 Task: Create a due date automation trigger when advanced on, on the wednesday of the week before a card is due add dates due in 1 working days at 11:00 AM.
Action: Mouse moved to (1307, 99)
Screenshot: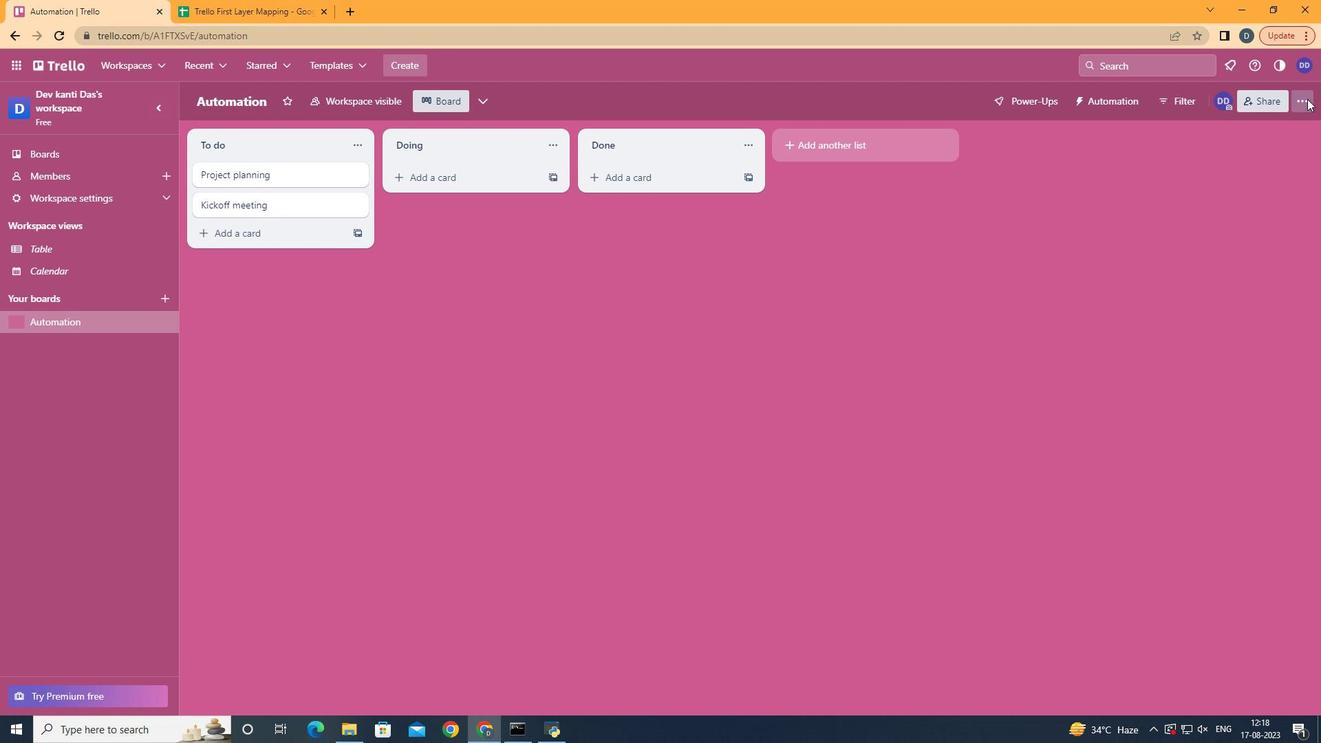 
Action: Mouse pressed left at (1307, 99)
Screenshot: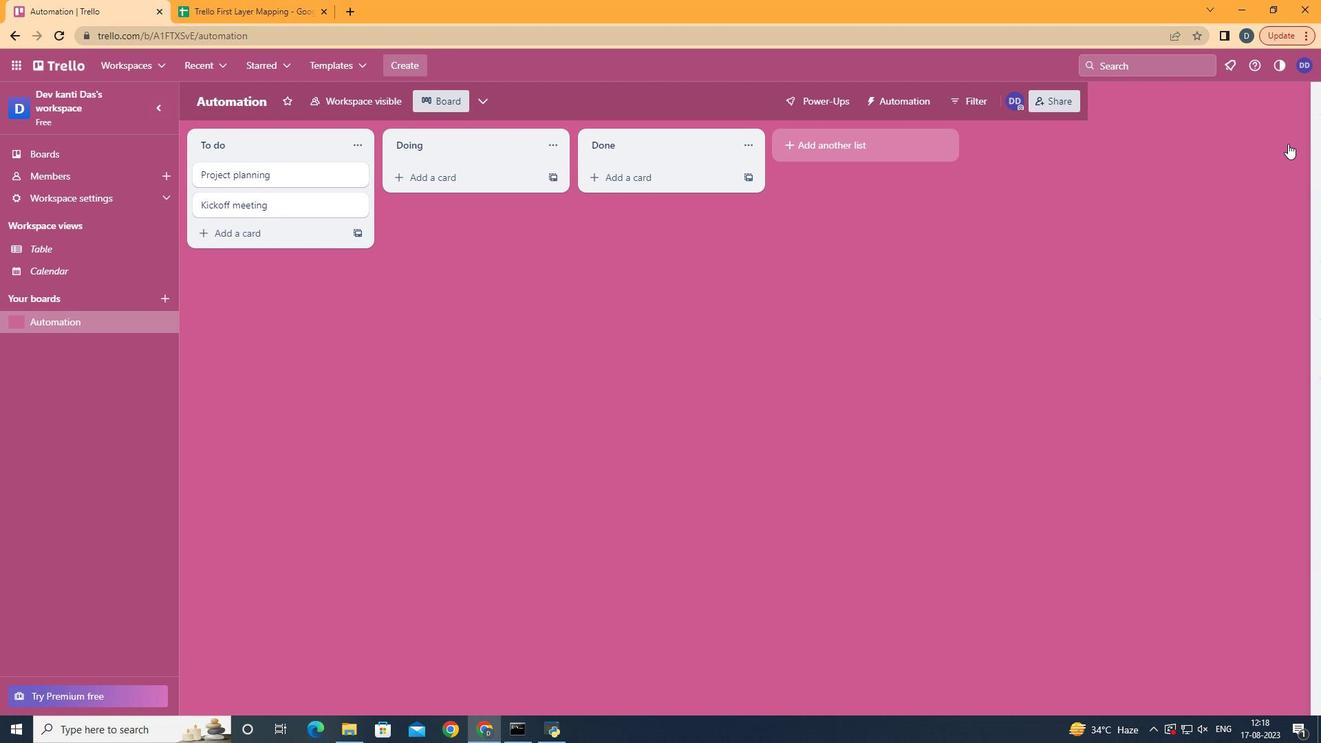 
Action: Mouse moved to (1208, 302)
Screenshot: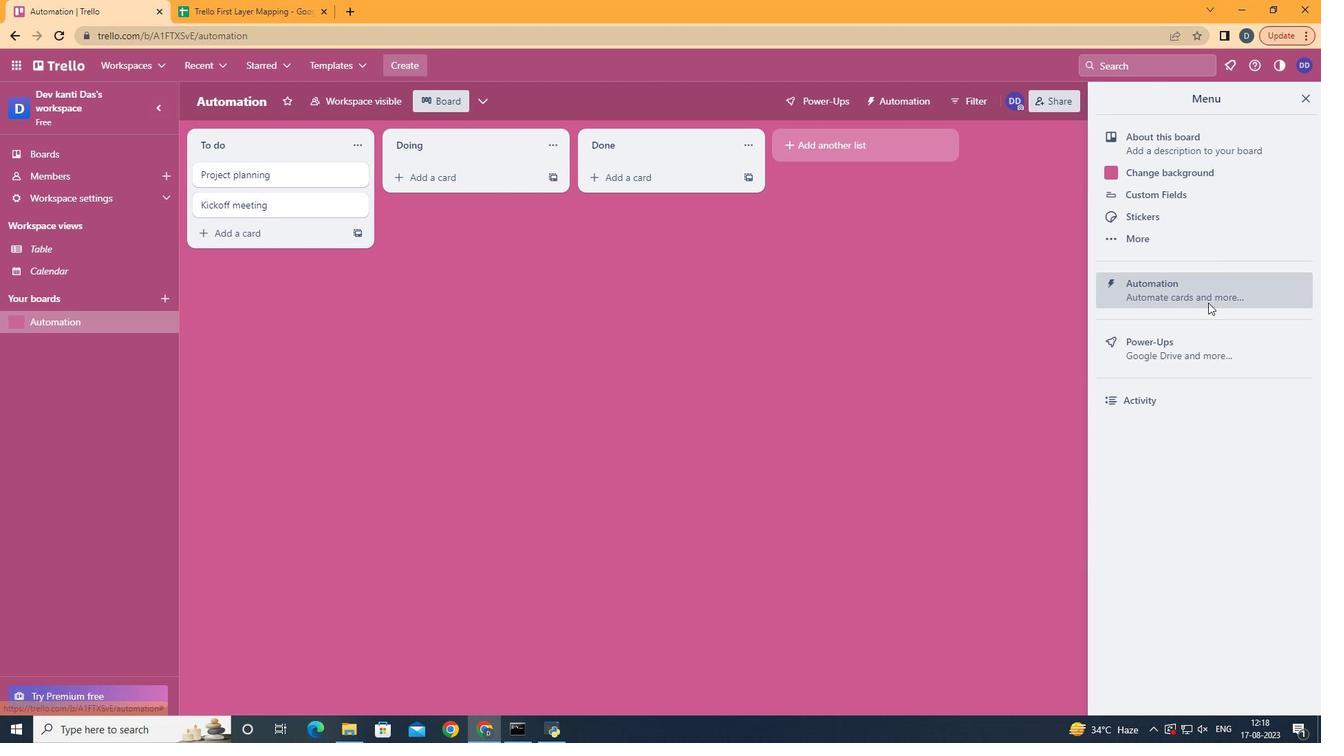 
Action: Mouse pressed left at (1208, 302)
Screenshot: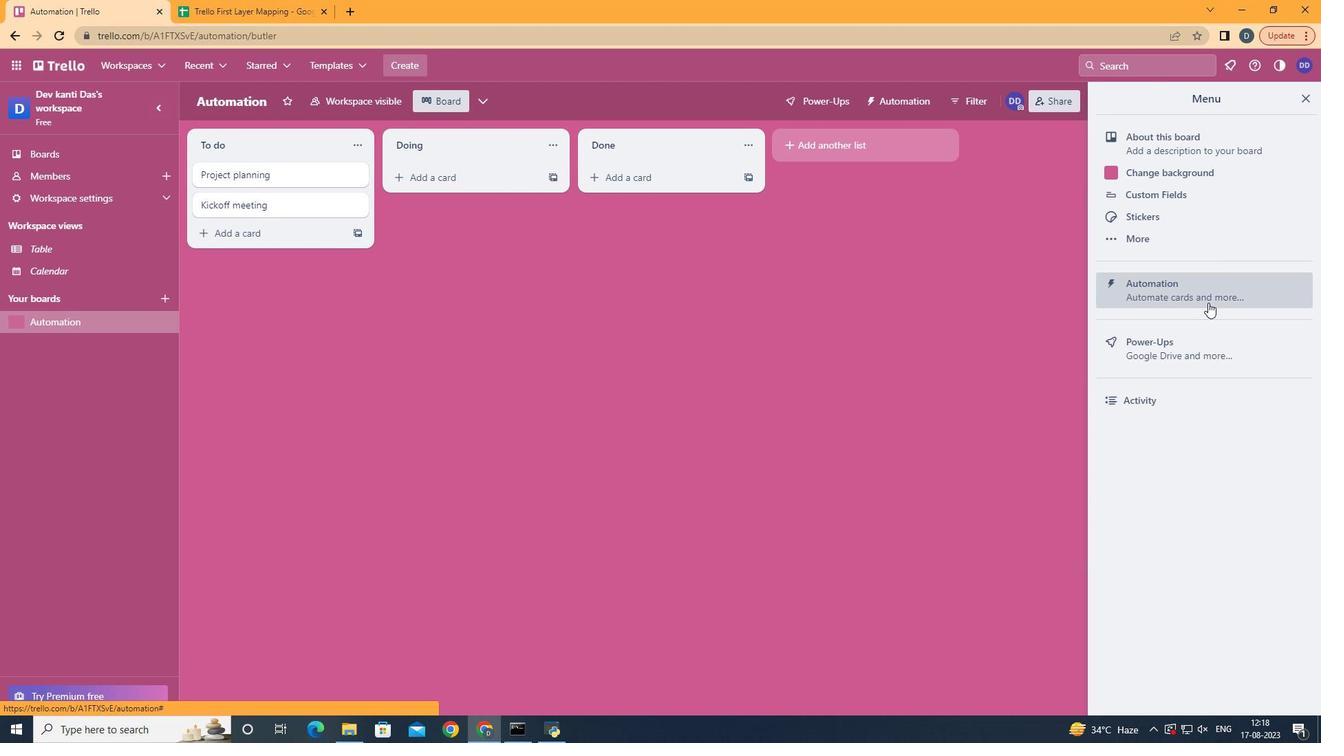 
Action: Mouse moved to (260, 272)
Screenshot: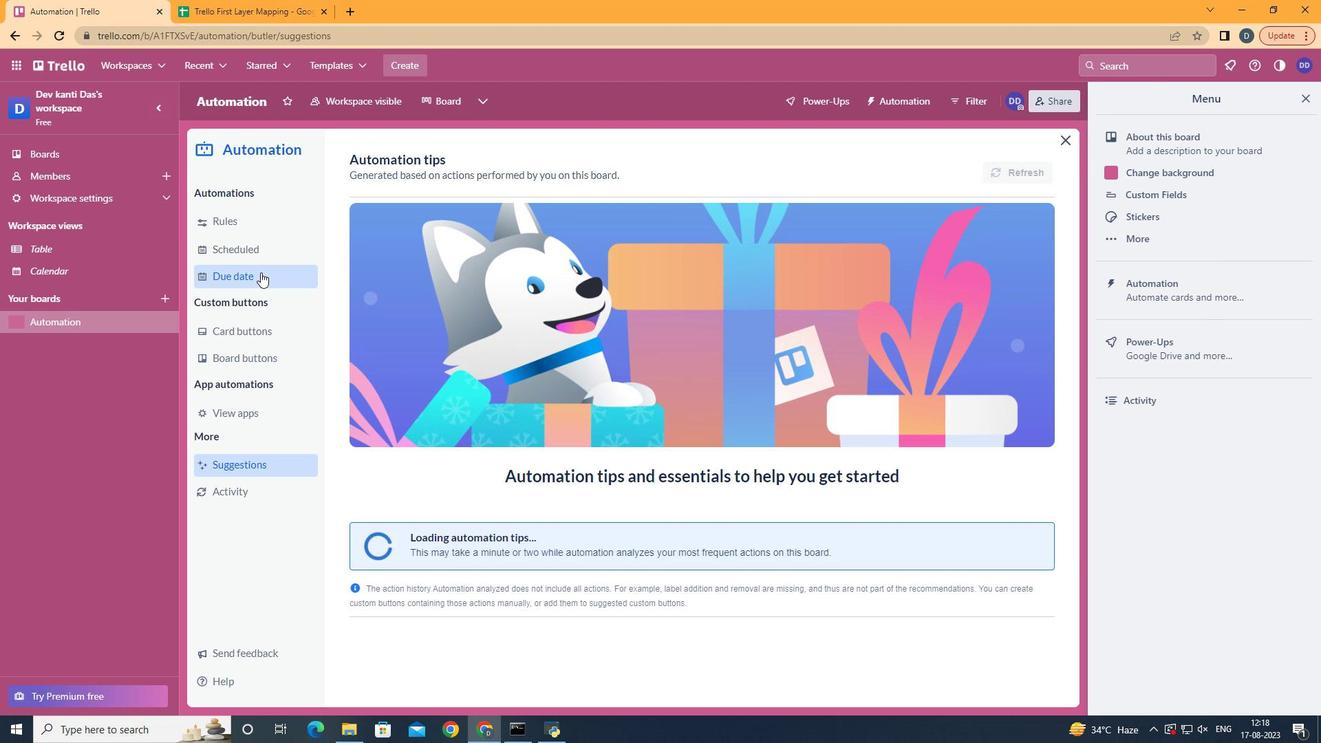 
Action: Mouse pressed left at (260, 272)
Screenshot: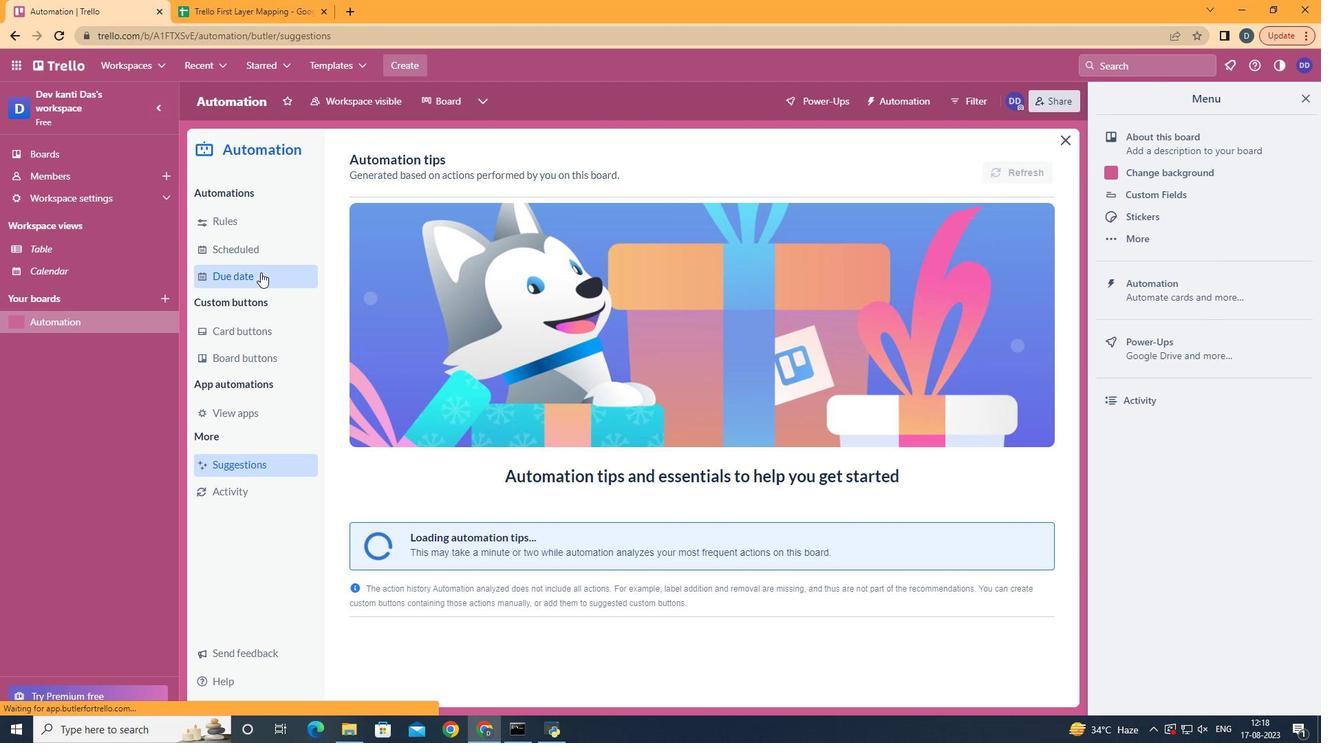 
Action: Mouse moved to (961, 160)
Screenshot: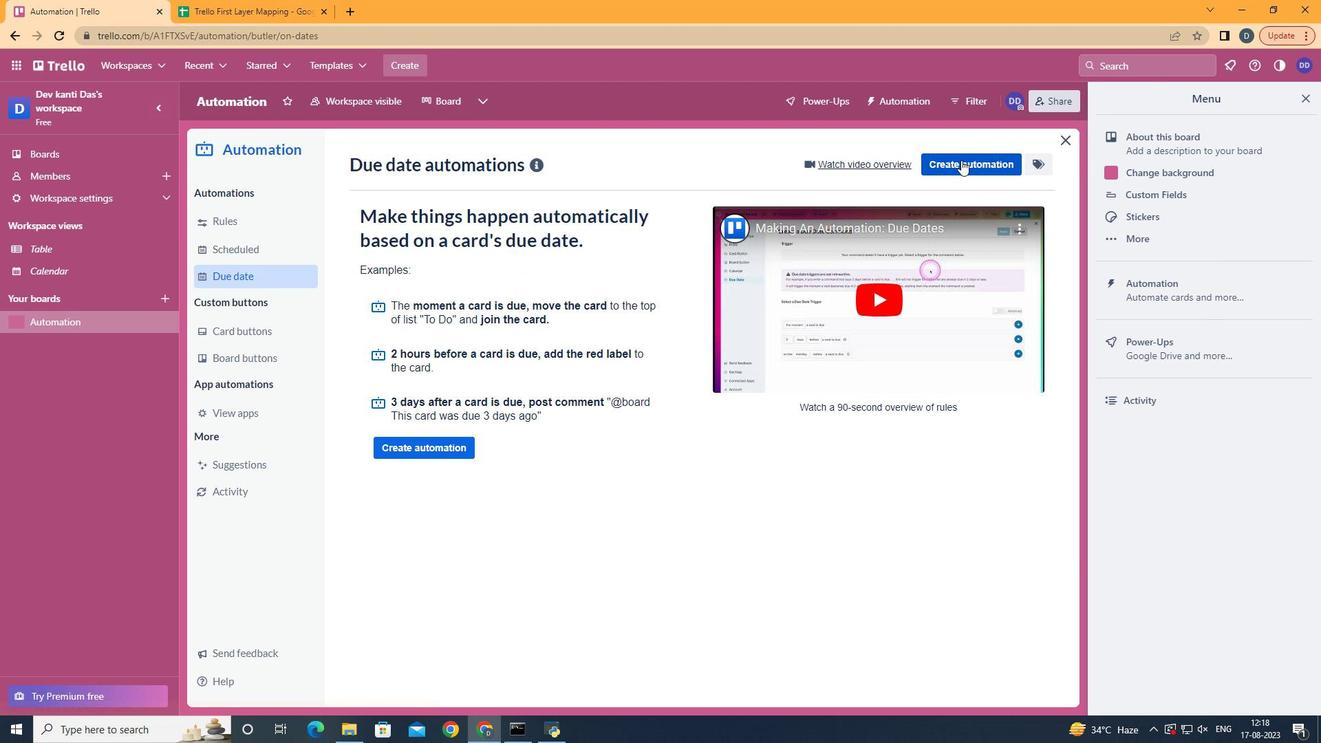 
Action: Mouse pressed left at (961, 160)
Screenshot: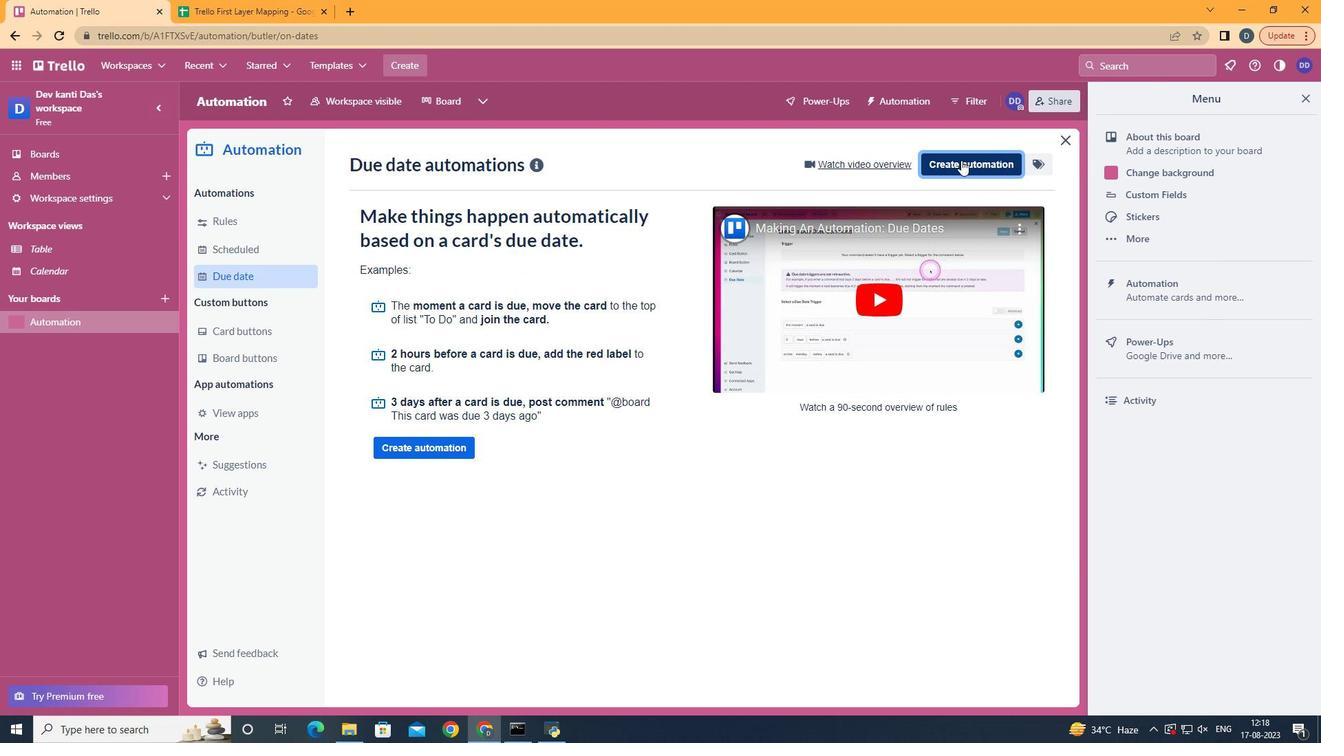 
Action: Mouse moved to (737, 312)
Screenshot: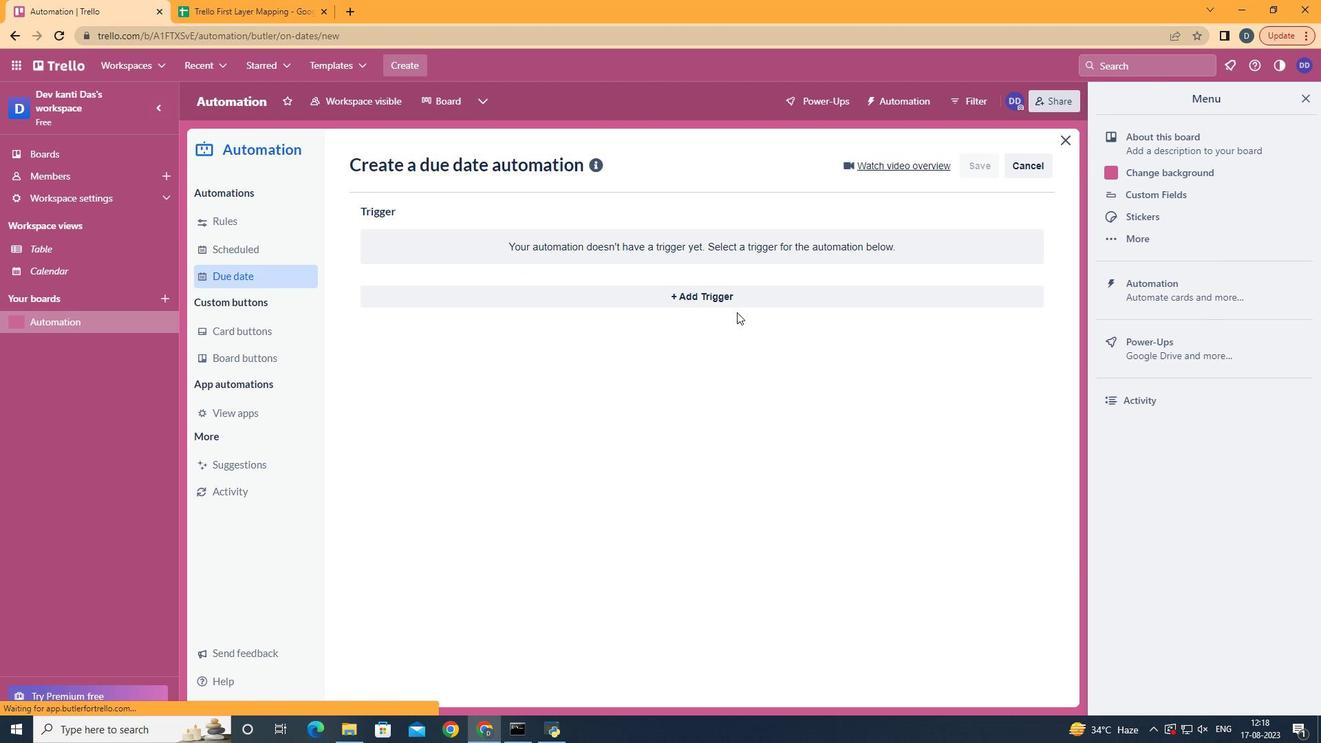 
Action: Mouse pressed left at (737, 312)
Screenshot: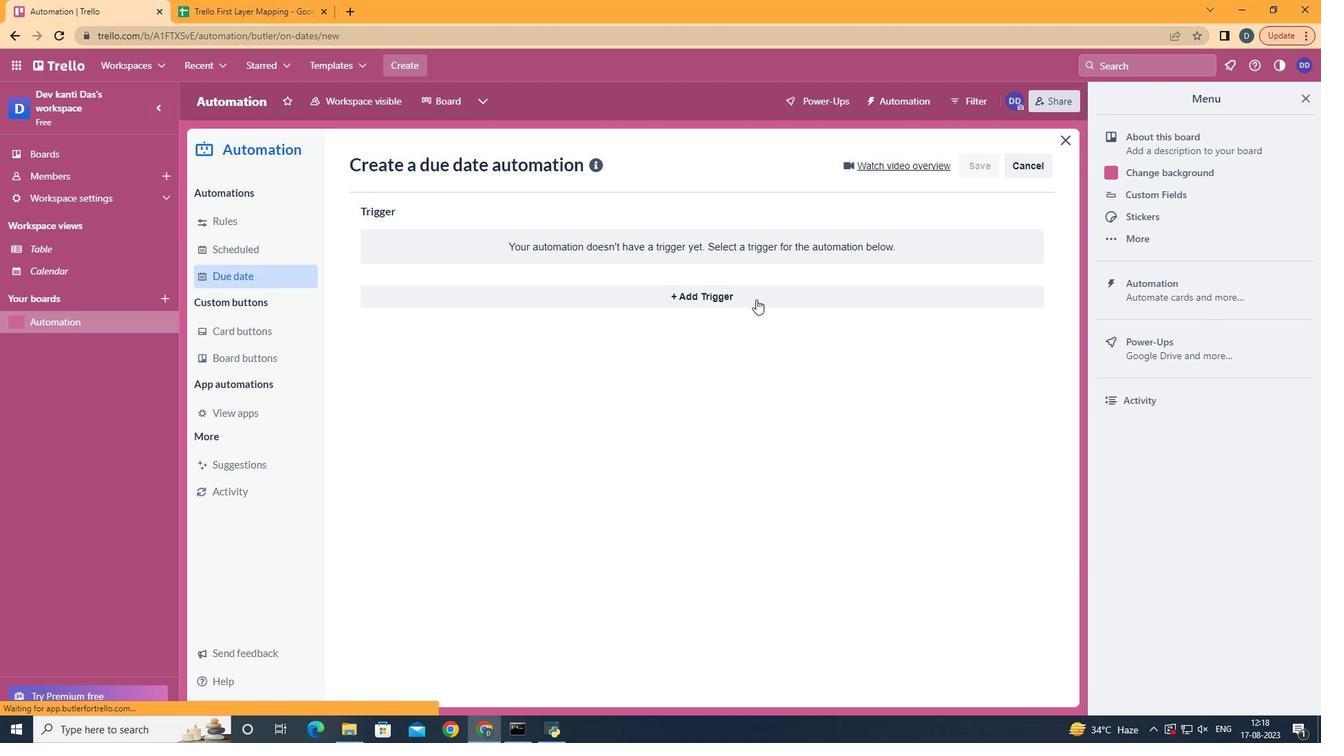 
Action: Mouse moved to (756, 299)
Screenshot: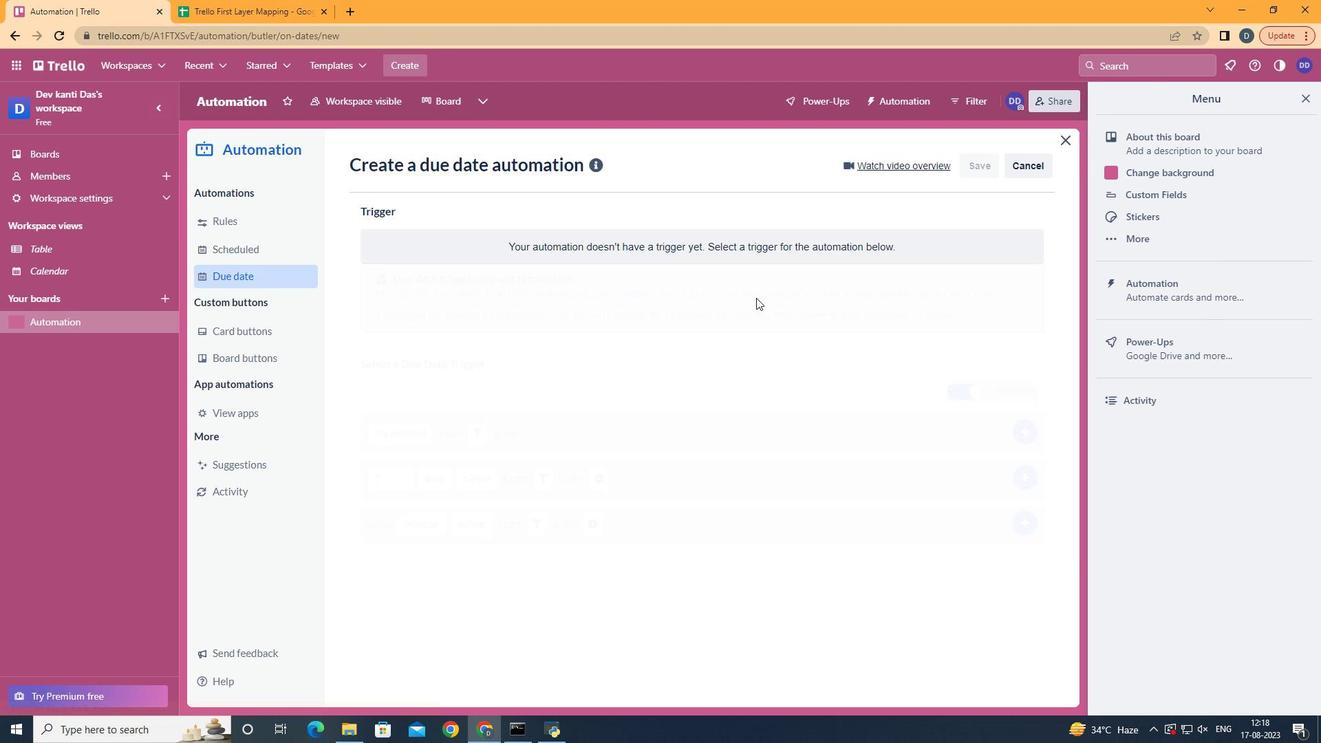 
Action: Mouse pressed left at (756, 299)
Screenshot: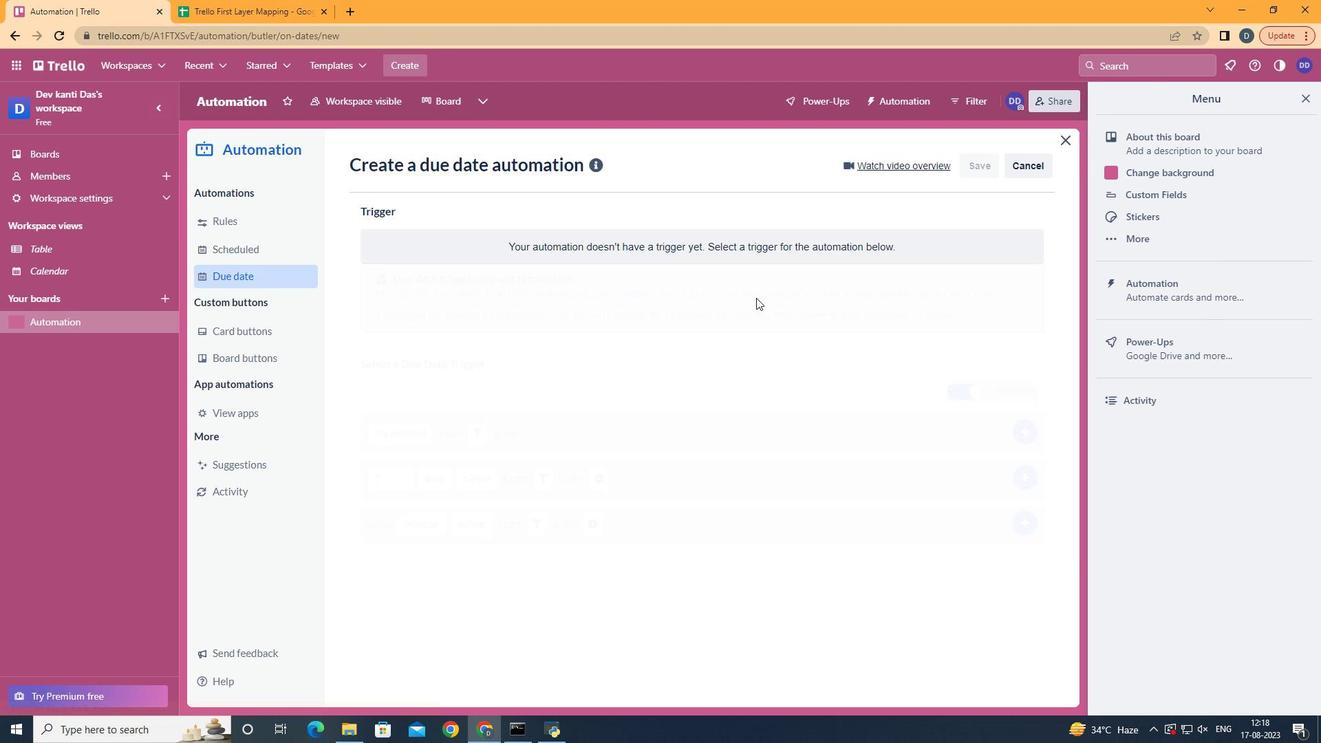 
Action: Mouse moved to (442, 419)
Screenshot: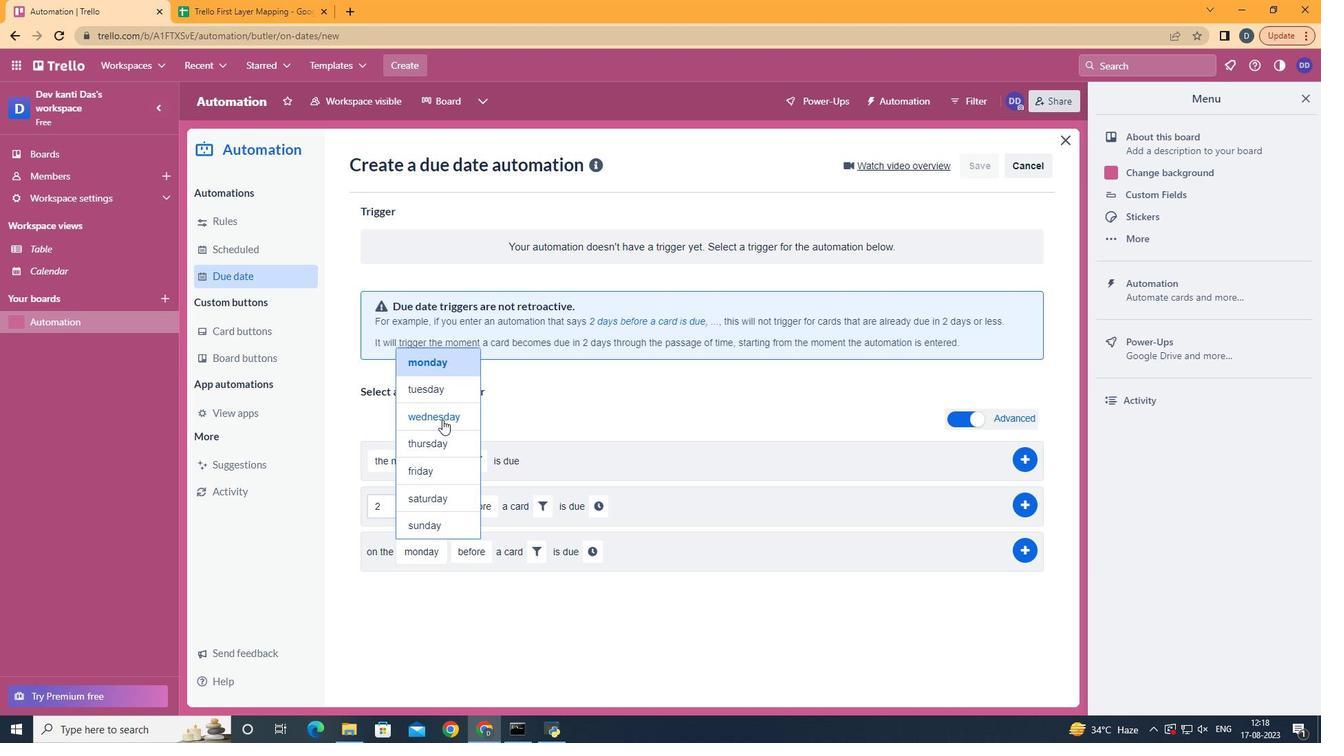 
Action: Mouse pressed left at (442, 419)
Screenshot: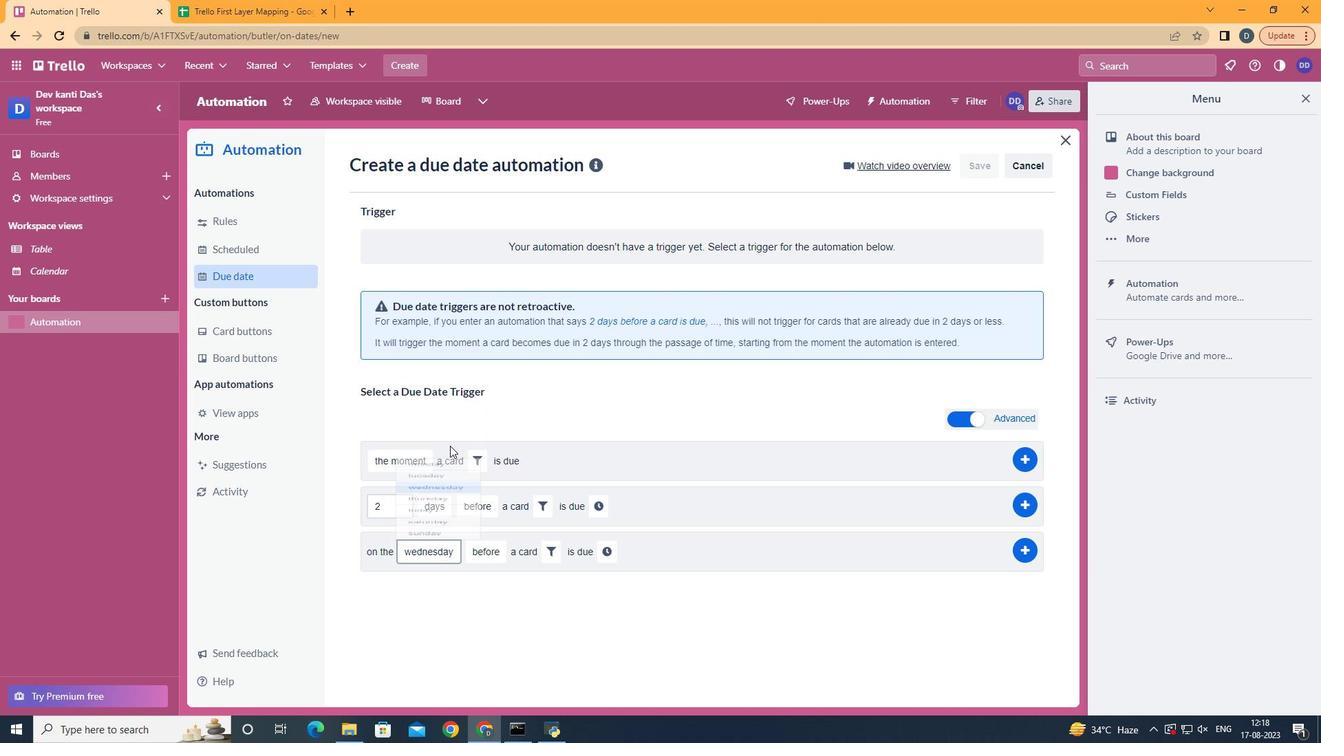 
Action: Mouse moved to (526, 660)
Screenshot: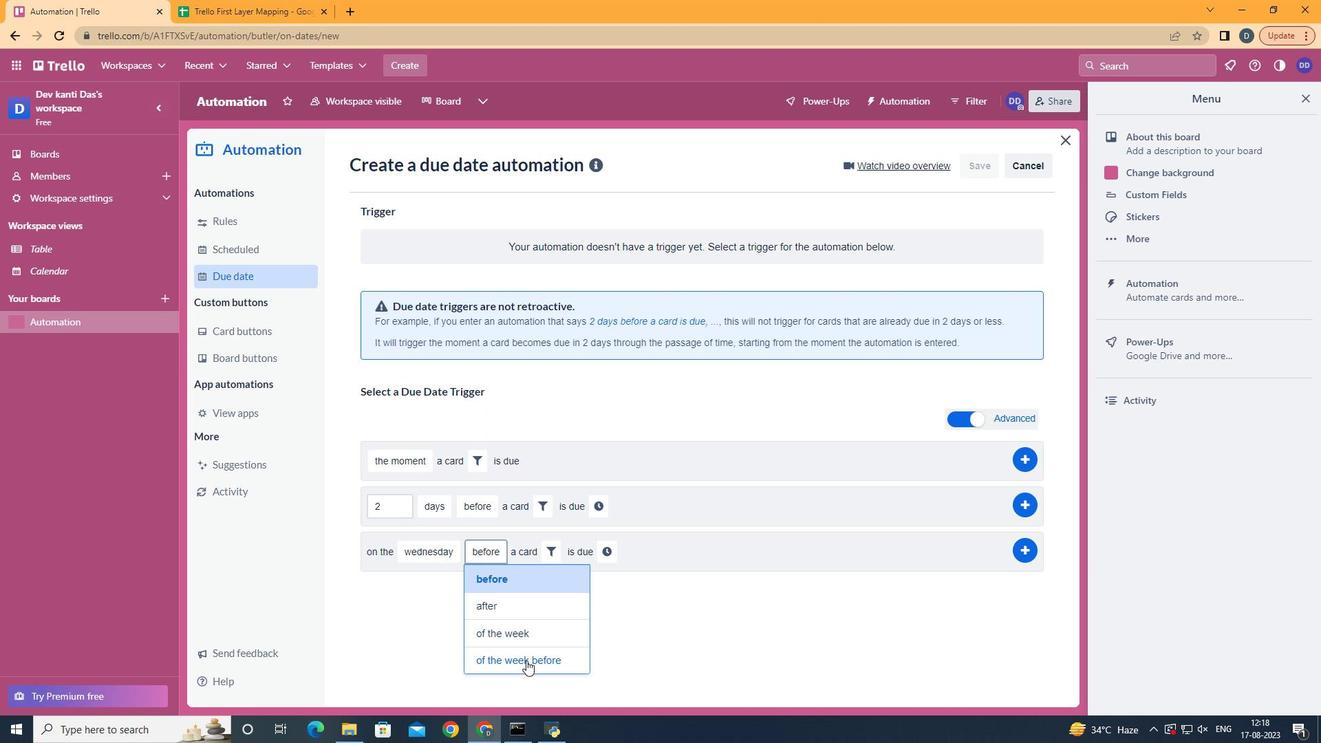 
Action: Mouse pressed left at (526, 660)
Screenshot: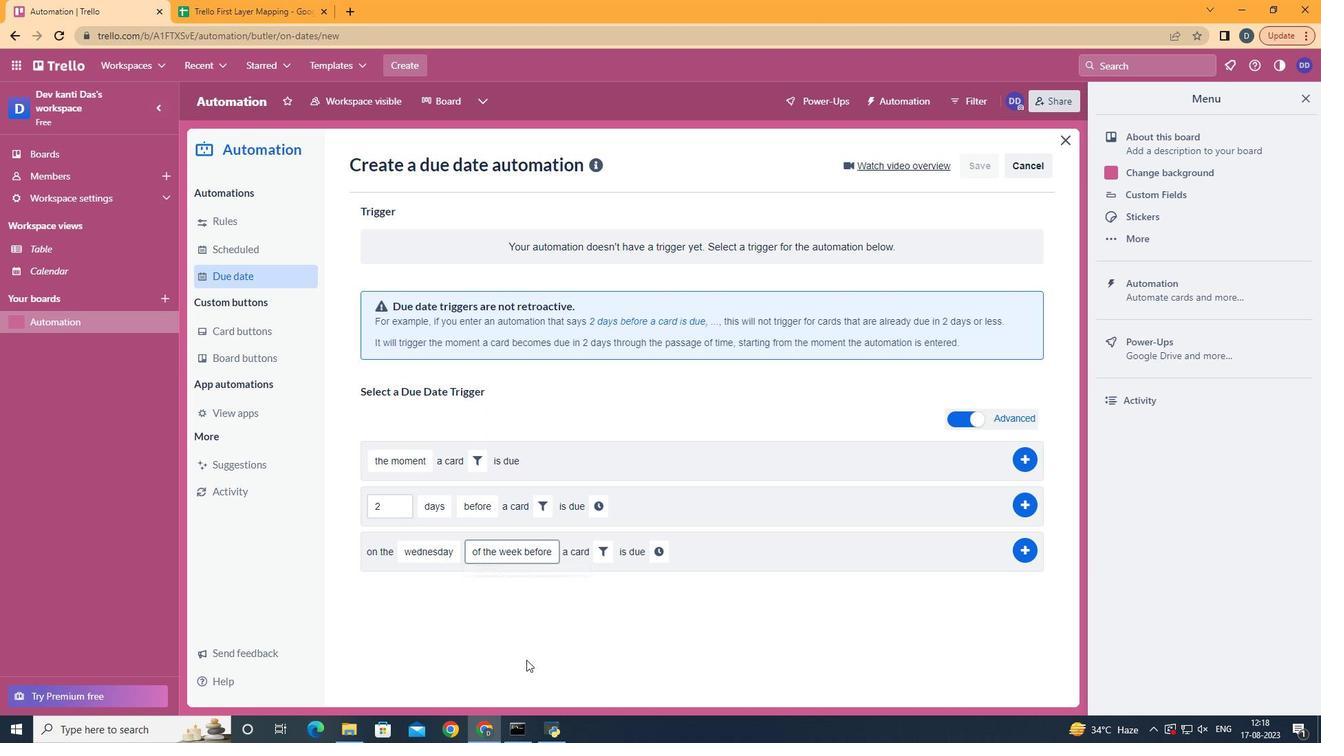 
Action: Mouse moved to (615, 551)
Screenshot: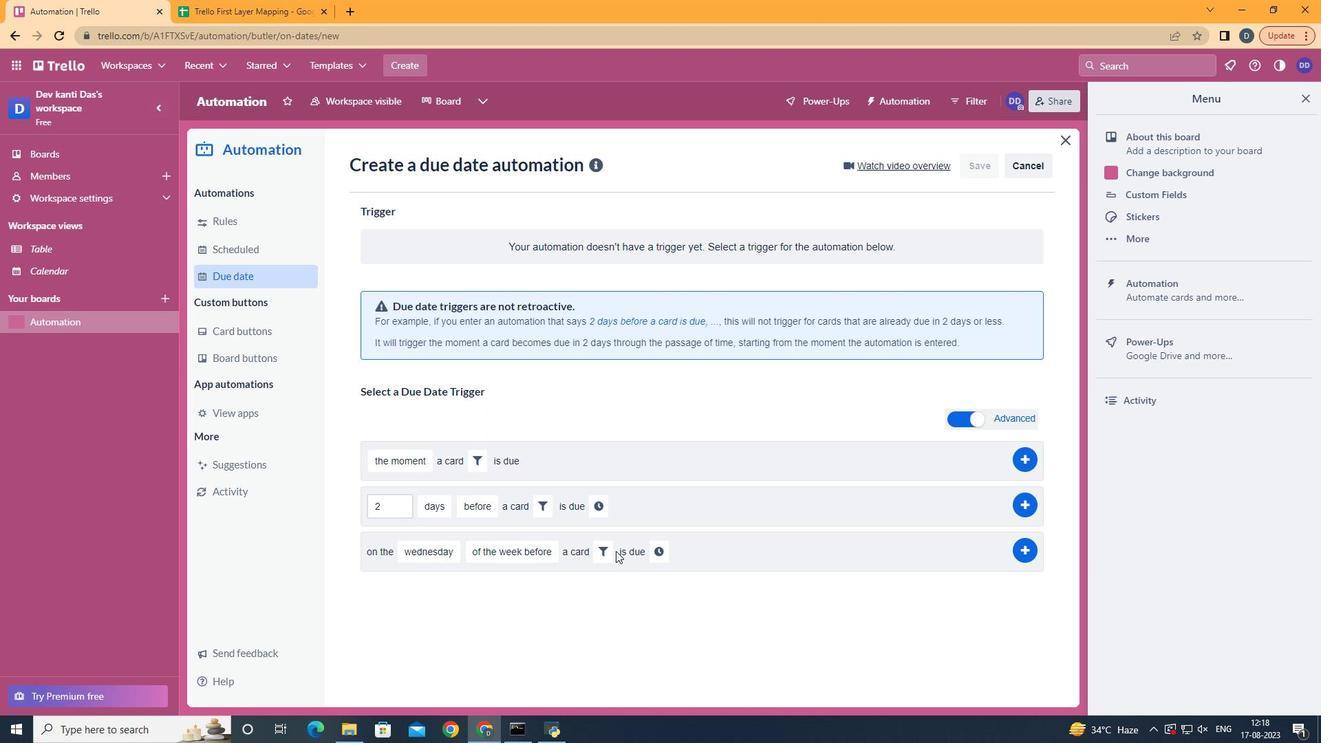 
Action: Mouse pressed left at (615, 551)
Screenshot: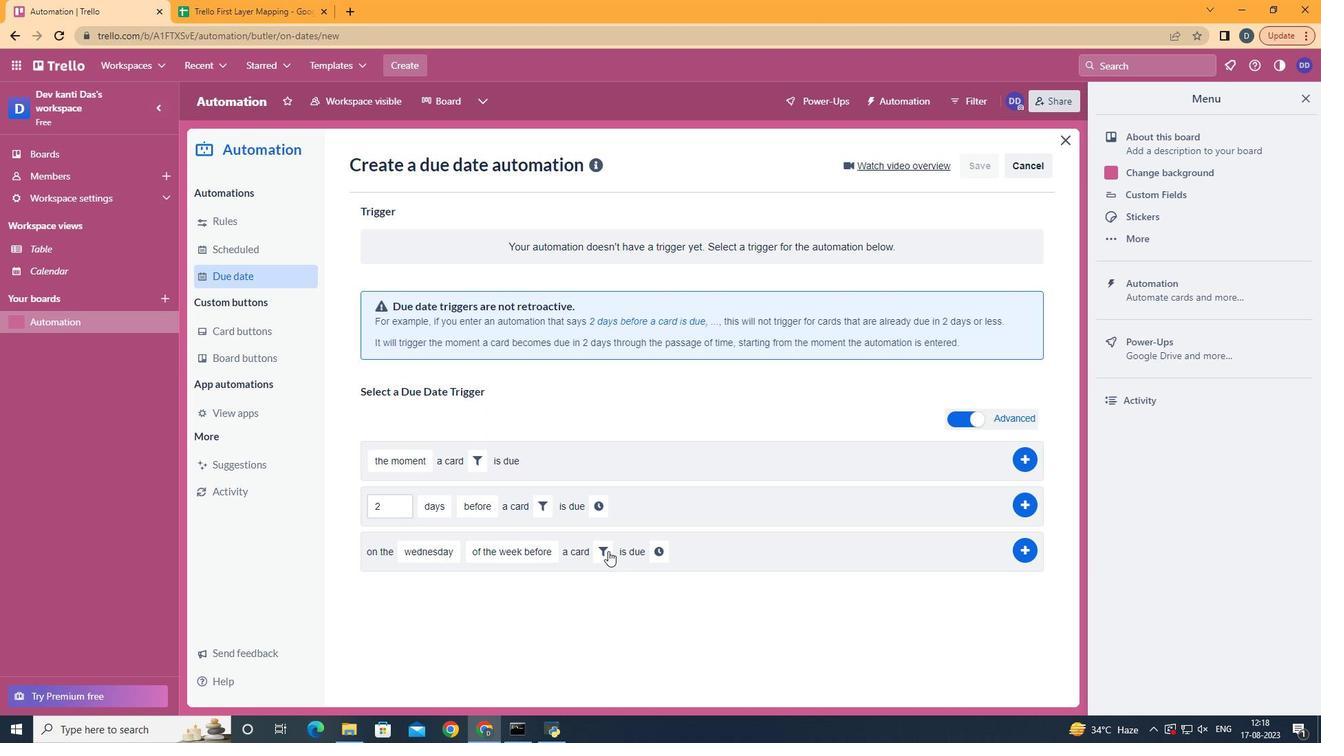 
Action: Mouse moved to (606, 551)
Screenshot: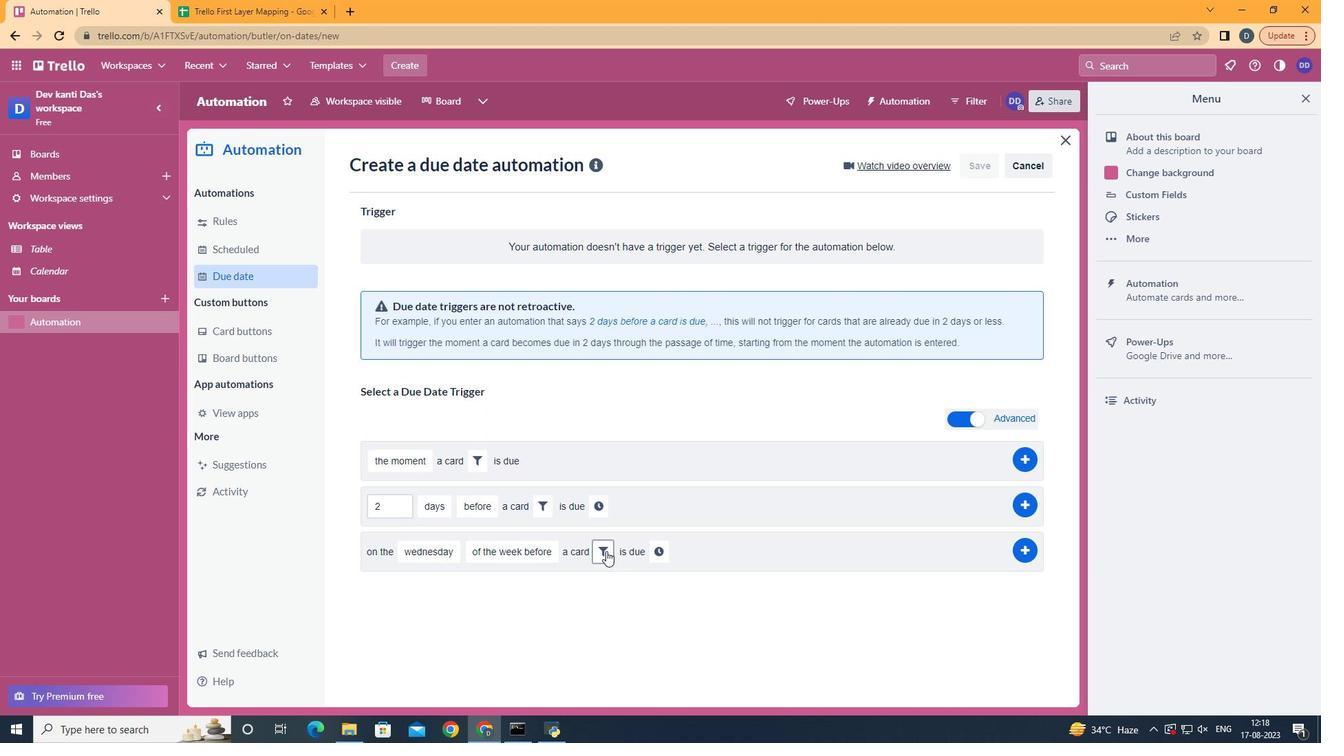
Action: Mouse pressed left at (606, 551)
Screenshot: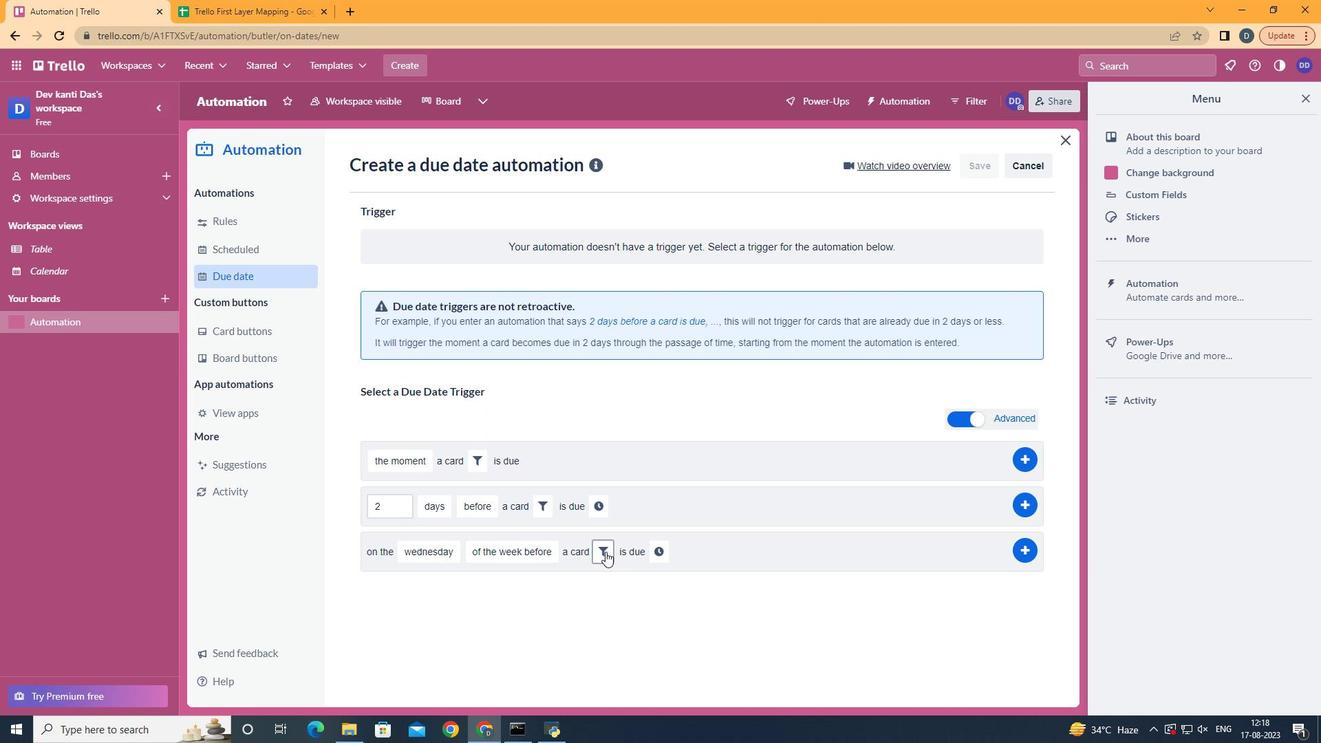 
Action: Mouse moved to (686, 597)
Screenshot: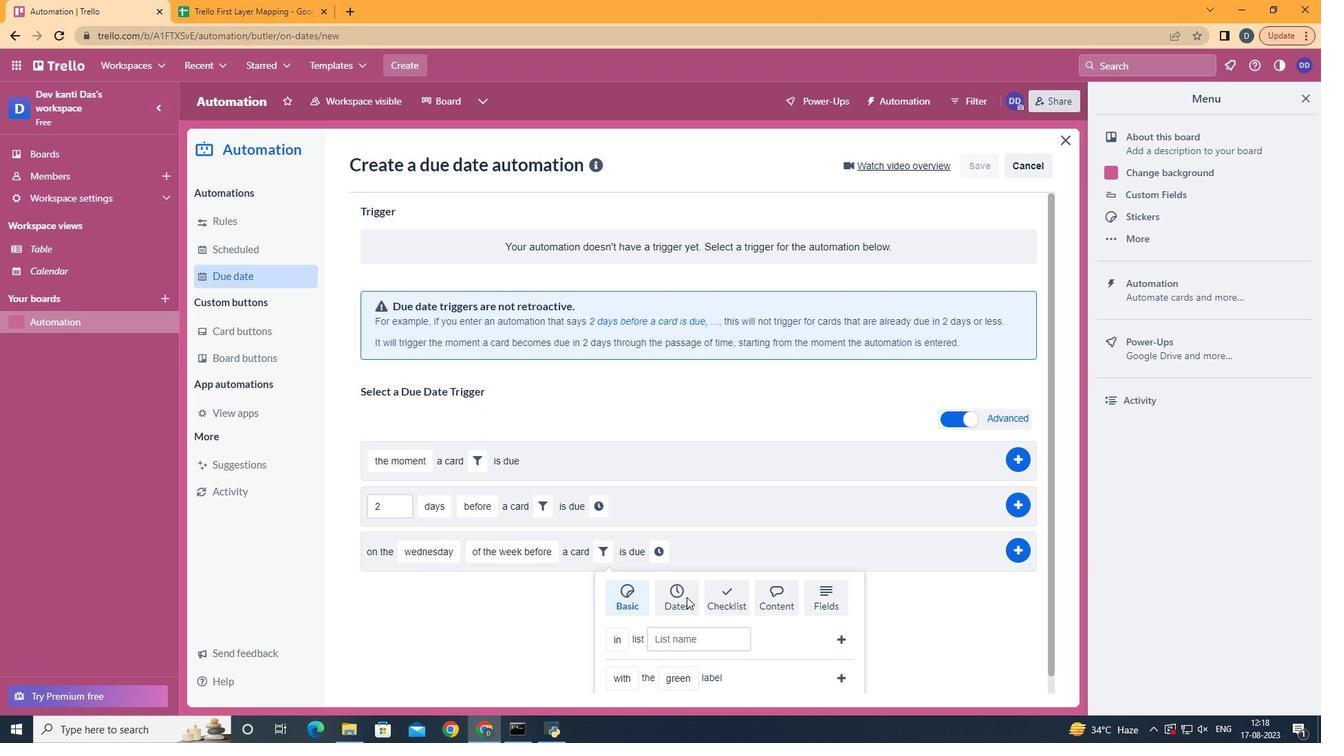 
Action: Mouse pressed left at (686, 597)
Screenshot: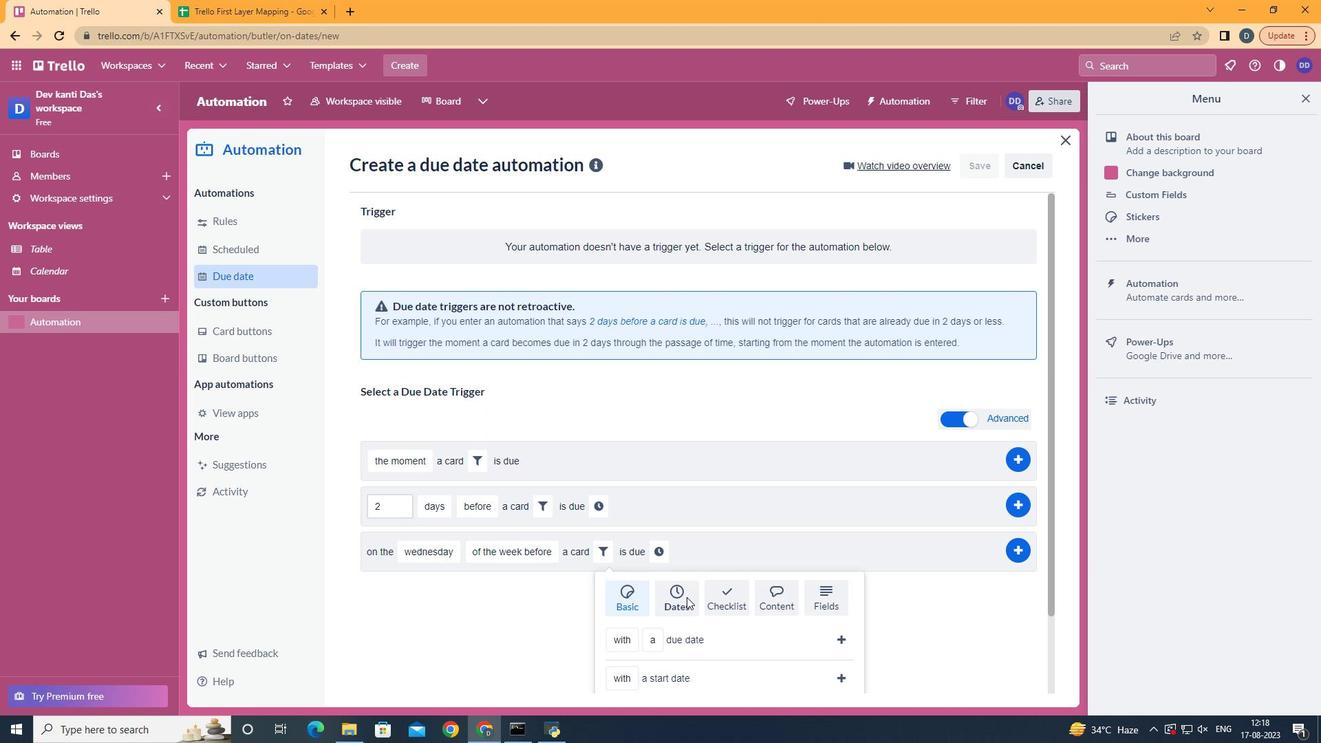 
Action: Mouse scrolled (686, 596) with delta (0, 0)
Screenshot: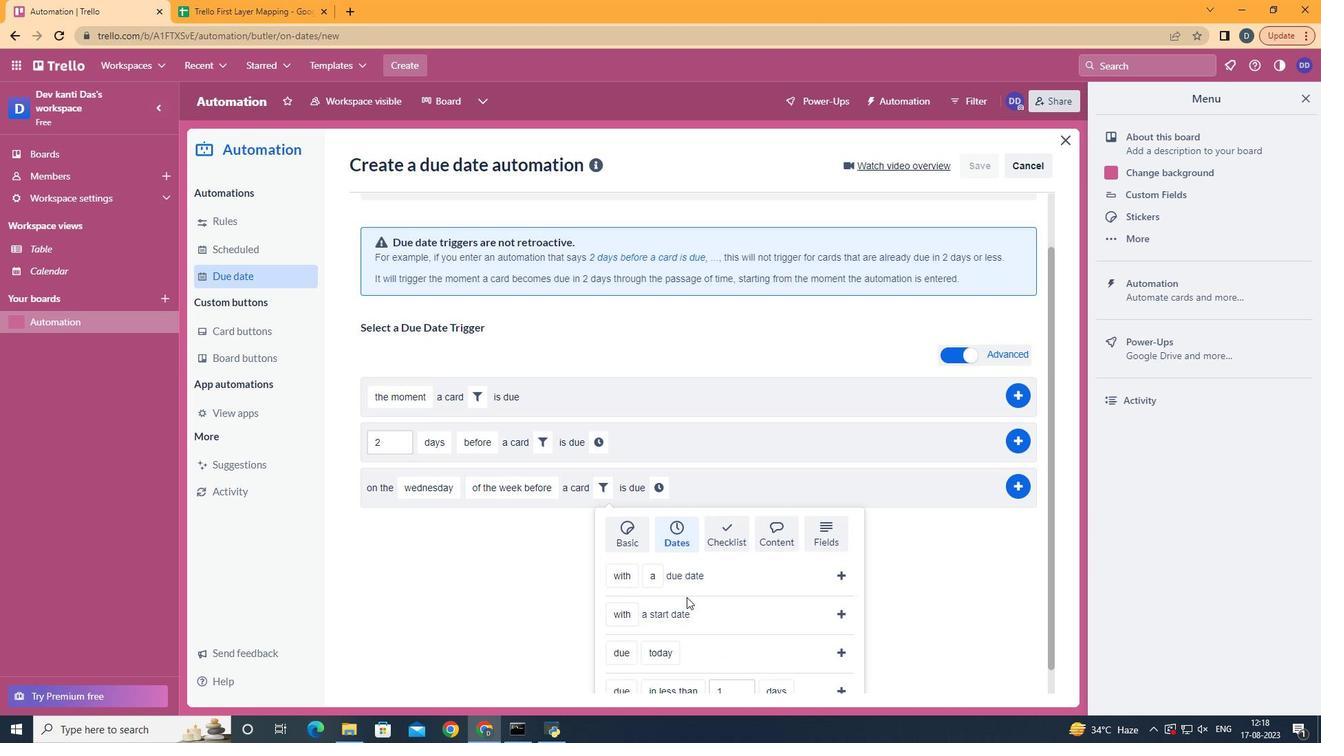 
Action: Mouse scrolled (686, 596) with delta (0, 0)
Screenshot: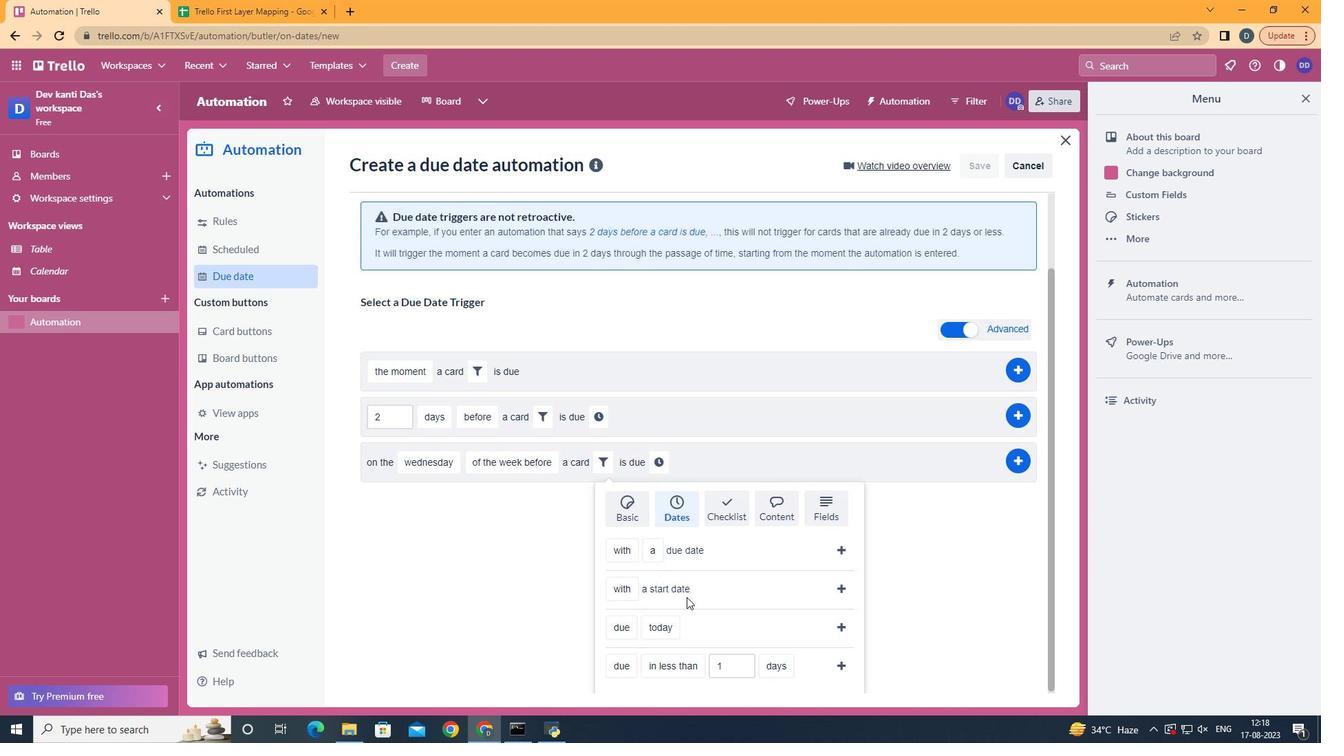 
Action: Mouse scrolled (686, 596) with delta (0, 0)
Screenshot: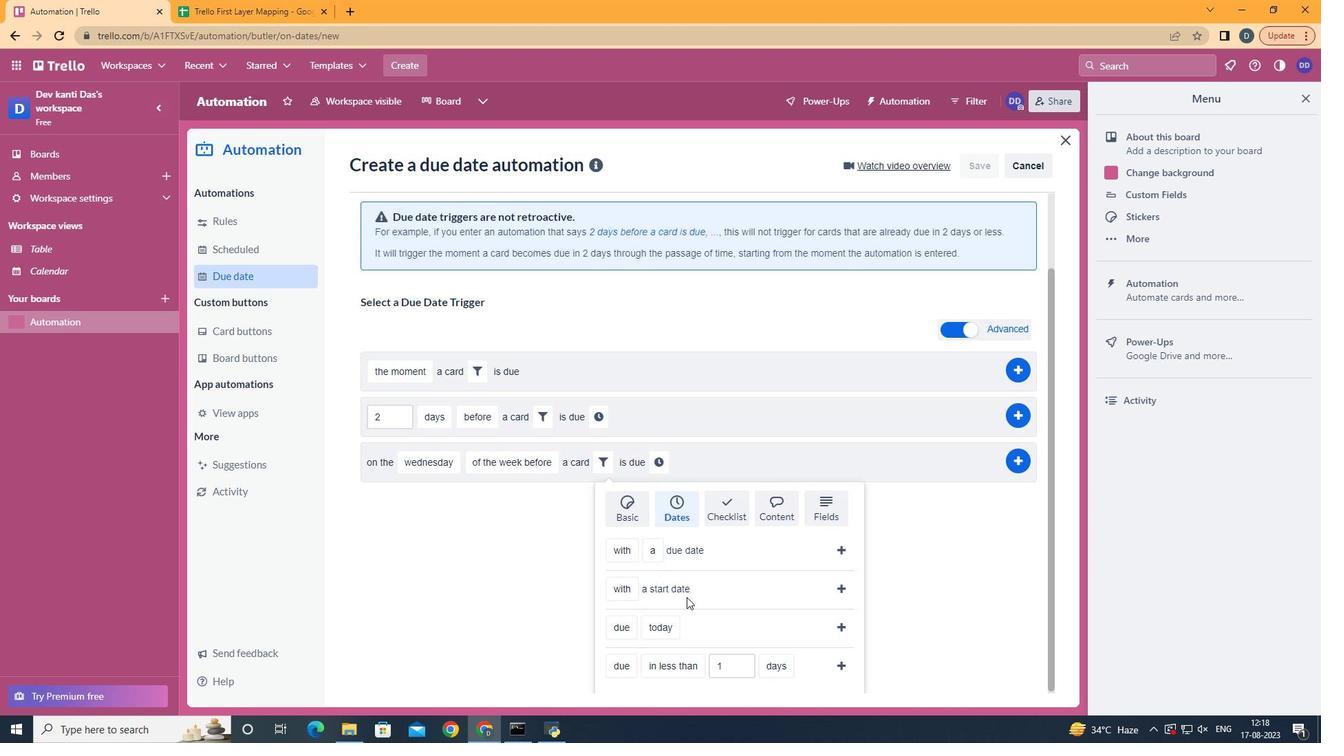 
Action: Mouse scrolled (686, 596) with delta (0, 0)
Screenshot: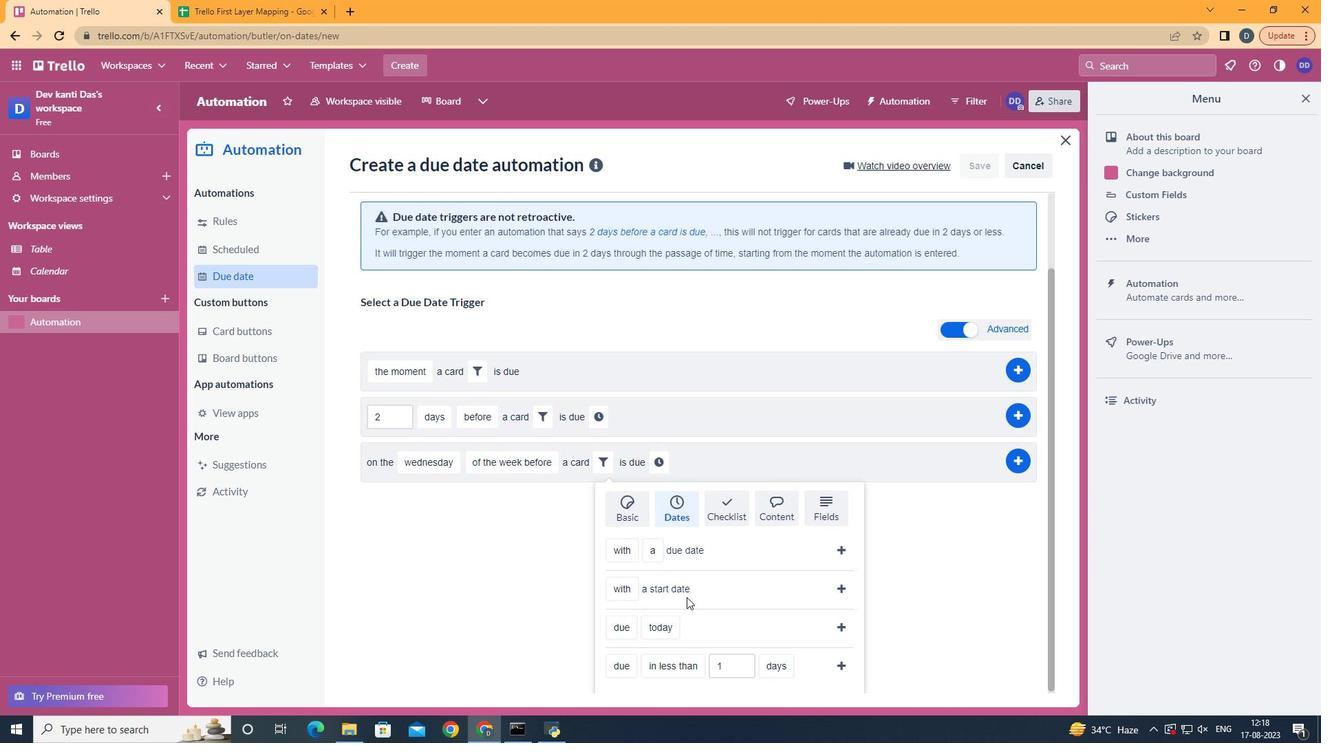 
Action: Mouse scrolled (686, 596) with delta (0, 0)
Screenshot: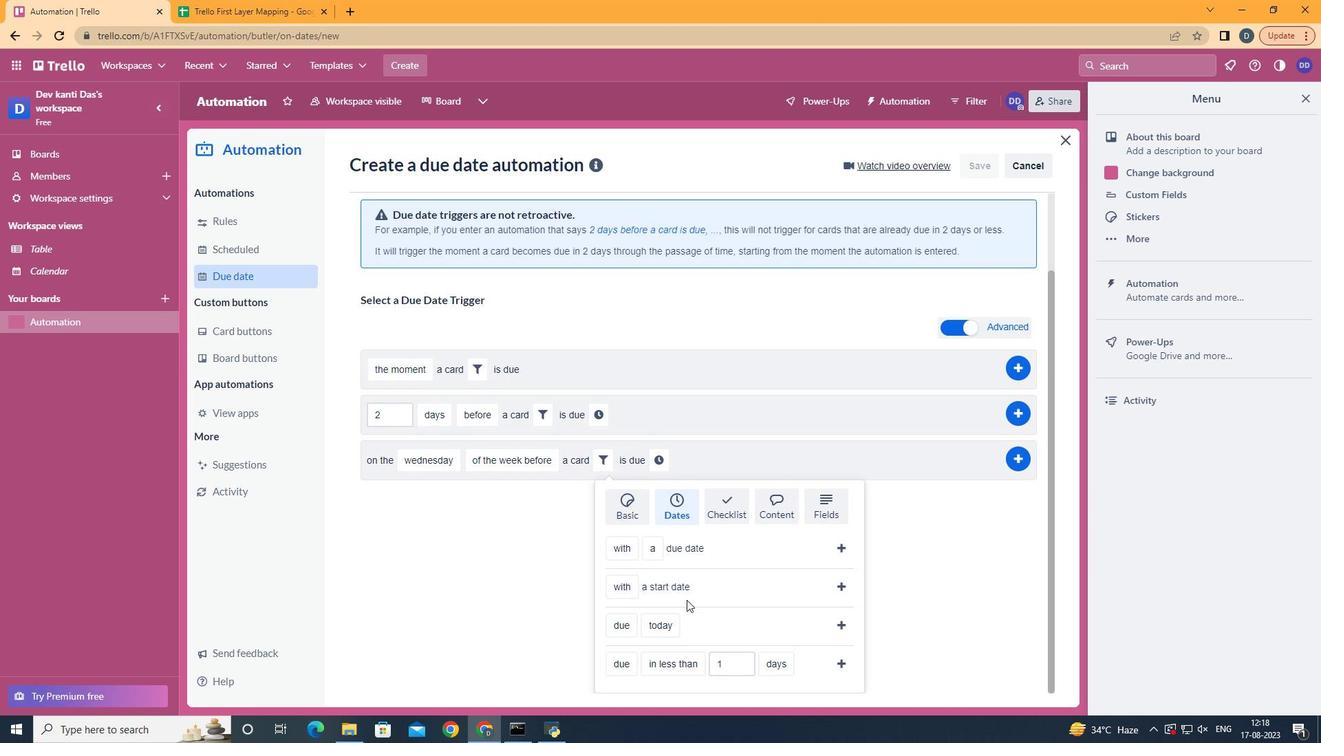 
Action: Mouse moved to (683, 601)
Screenshot: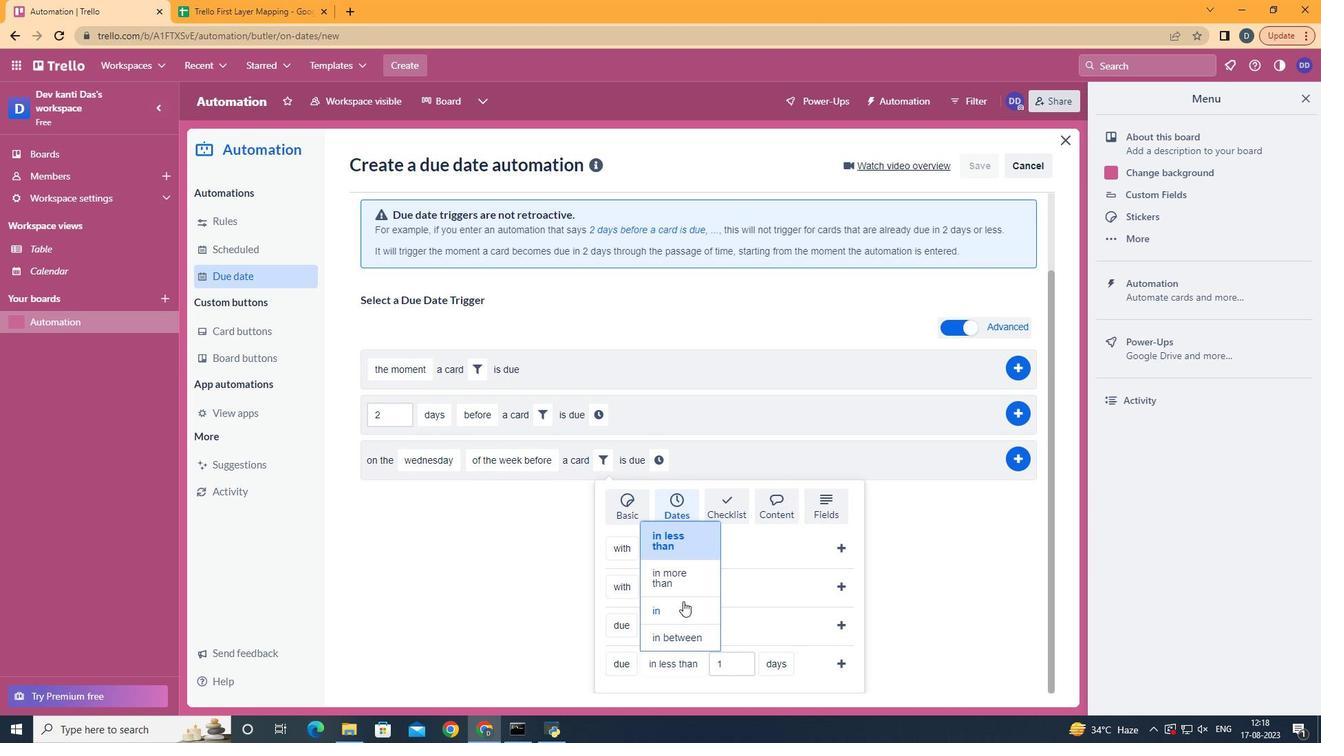 
Action: Mouse pressed left at (683, 601)
Screenshot: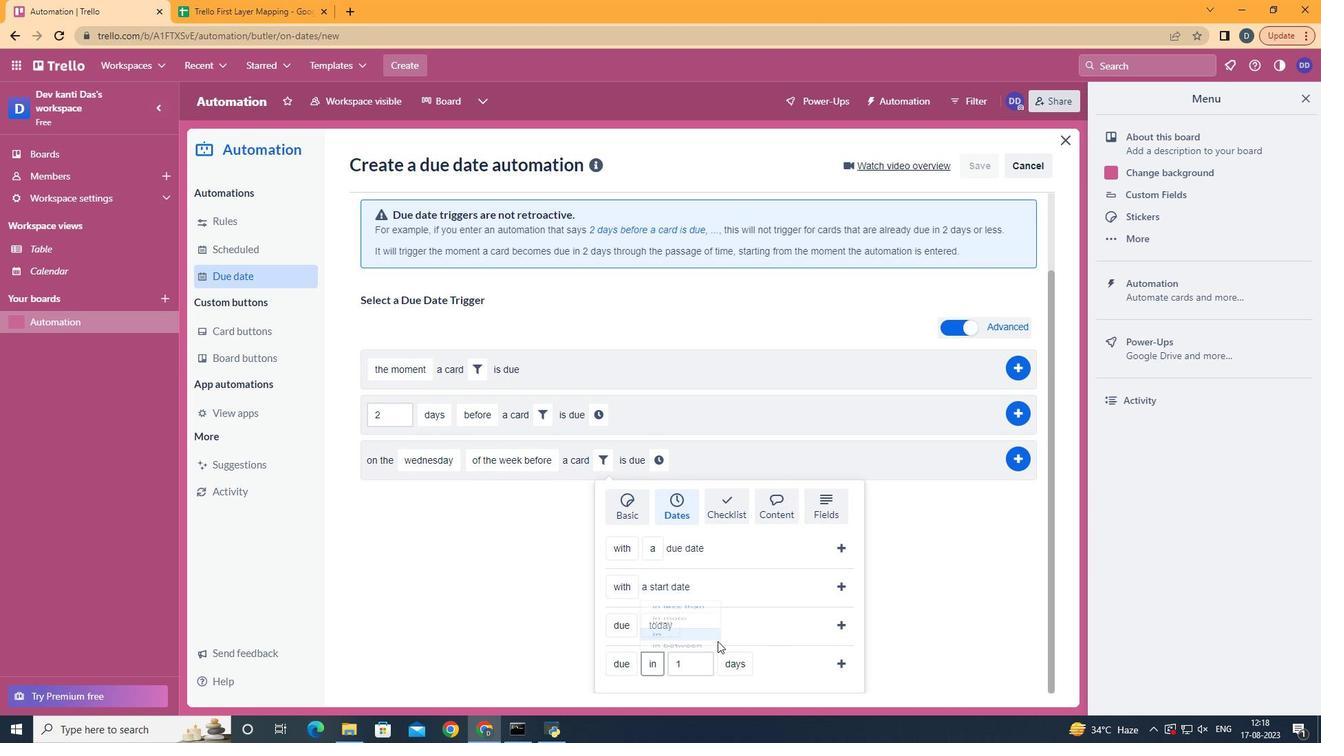 
Action: Mouse moved to (743, 638)
Screenshot: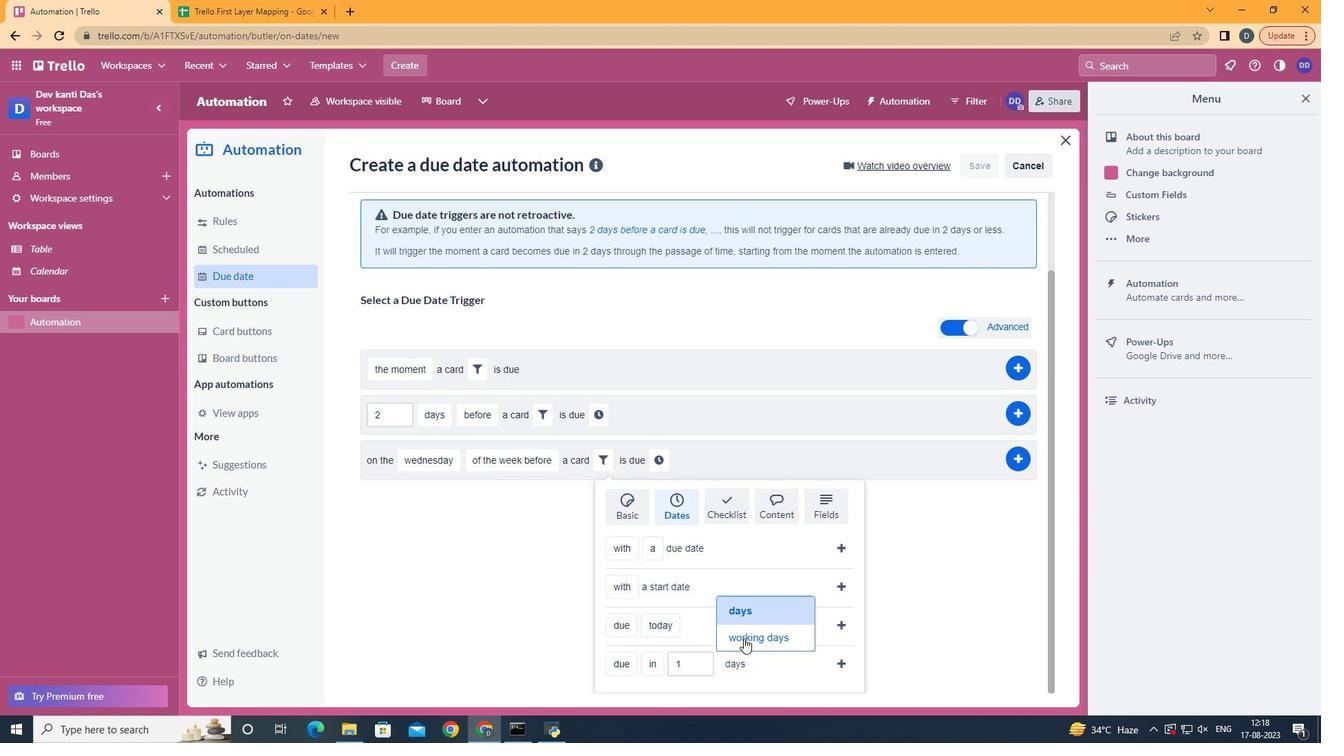 
Action: Mouse pressed left at (743, 638)
Screenshot: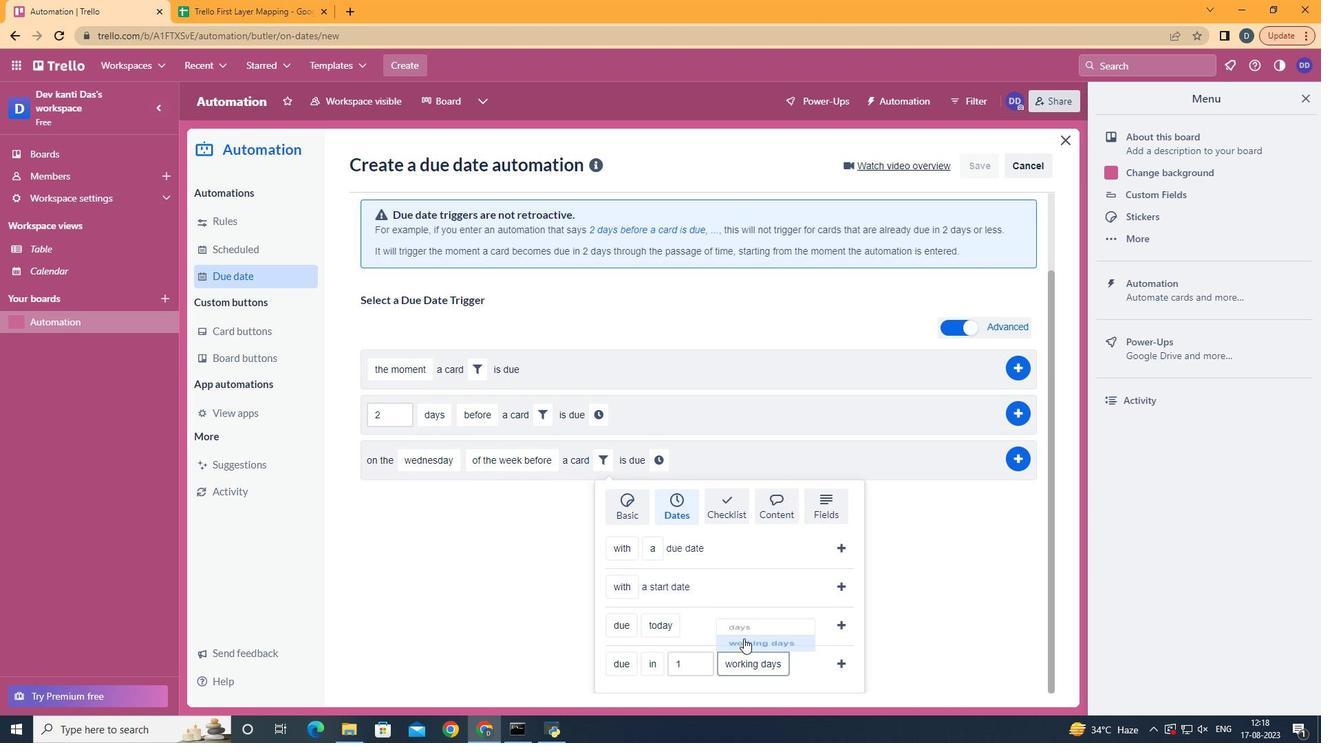 
Action: Mouse moved to (838, 659)
Screenshot: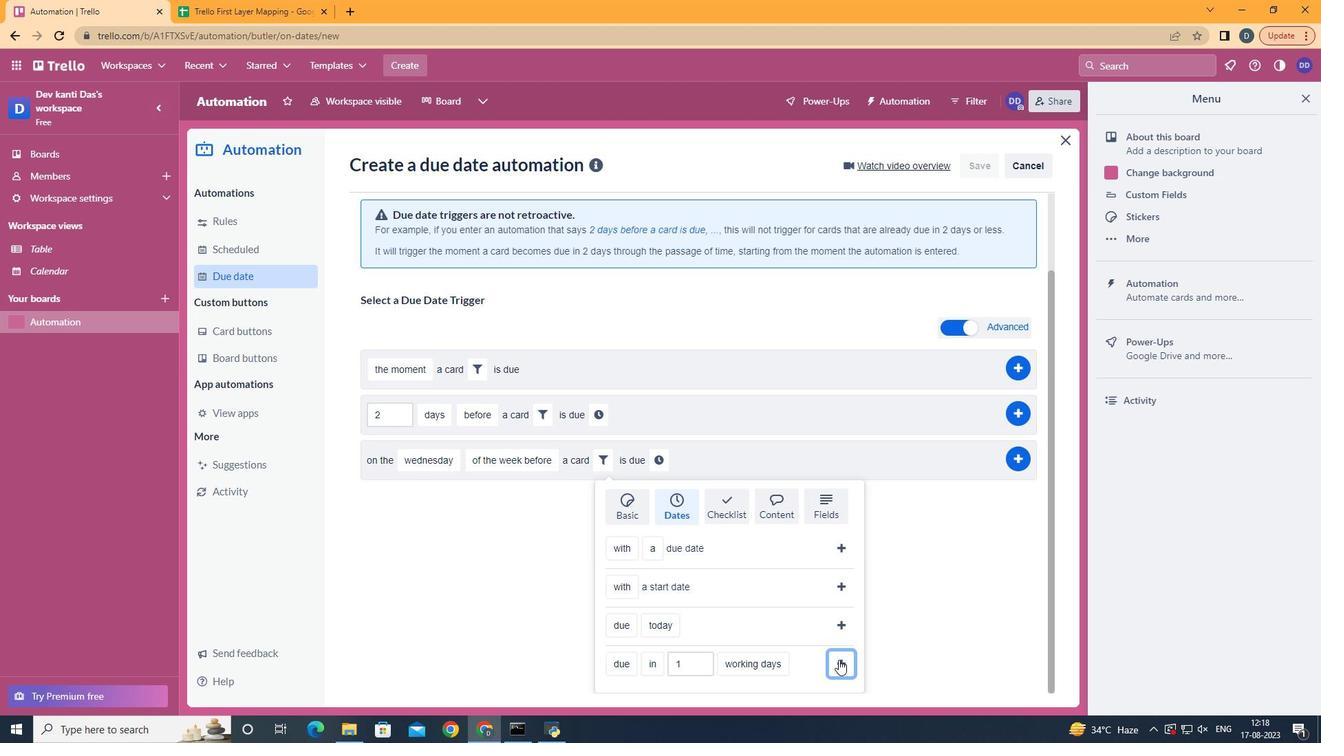 
Action: Mouse pressed left at (838, 659)
Screenshot: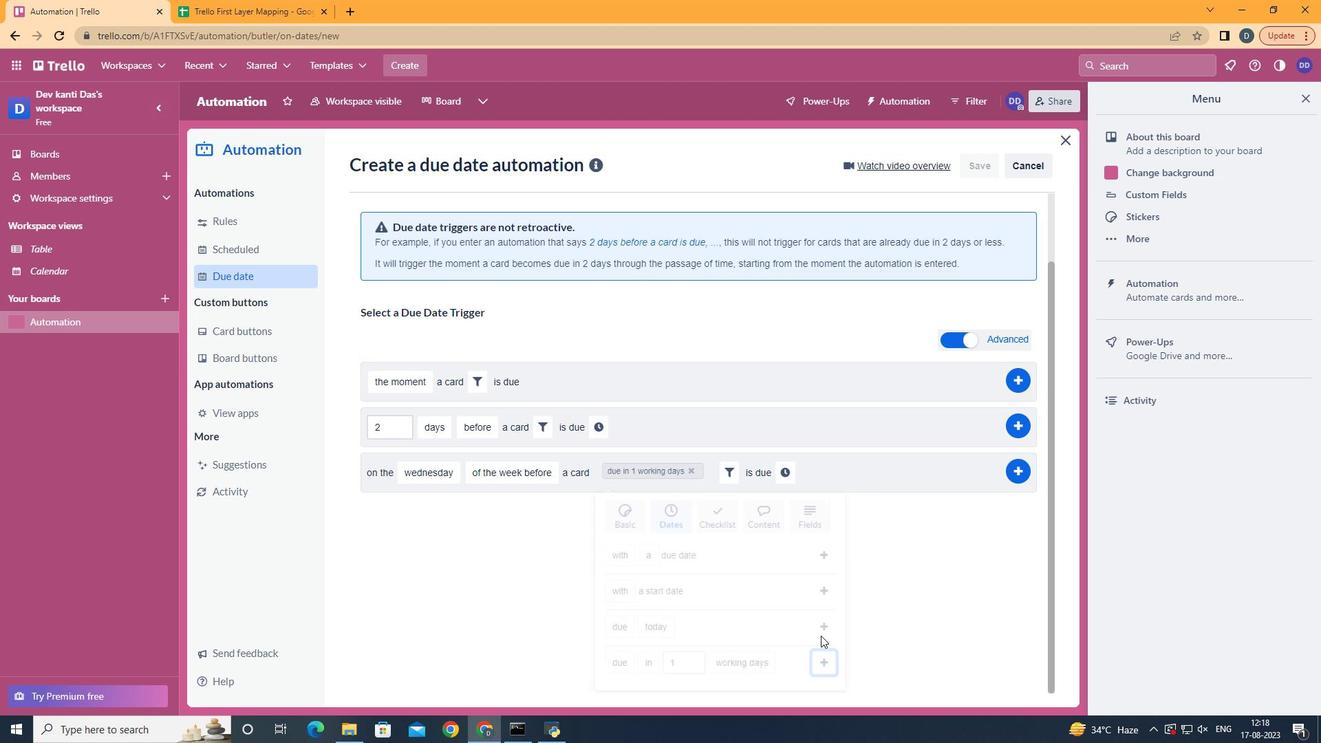 
Action: Mouse moved to (785, 567)
Screenshot: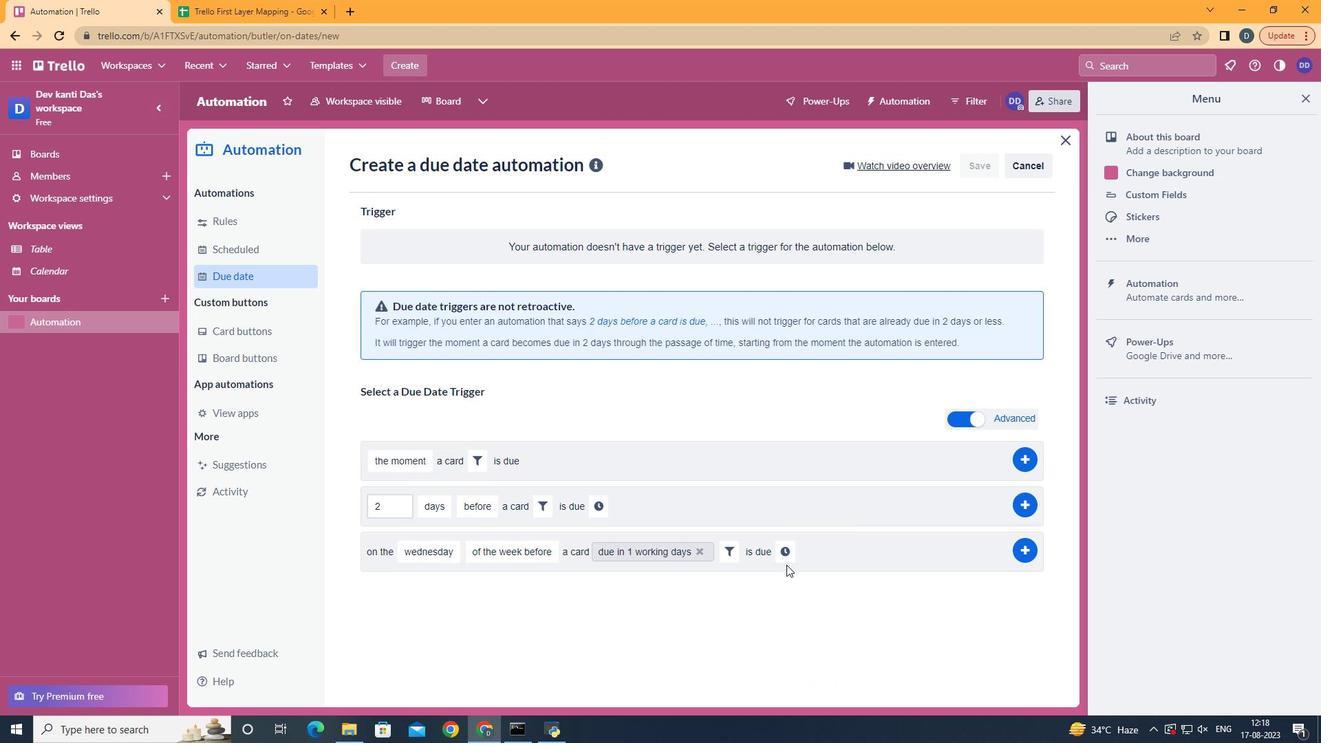 
Action: Mouse pressed left at (785, 567)
Screenshot: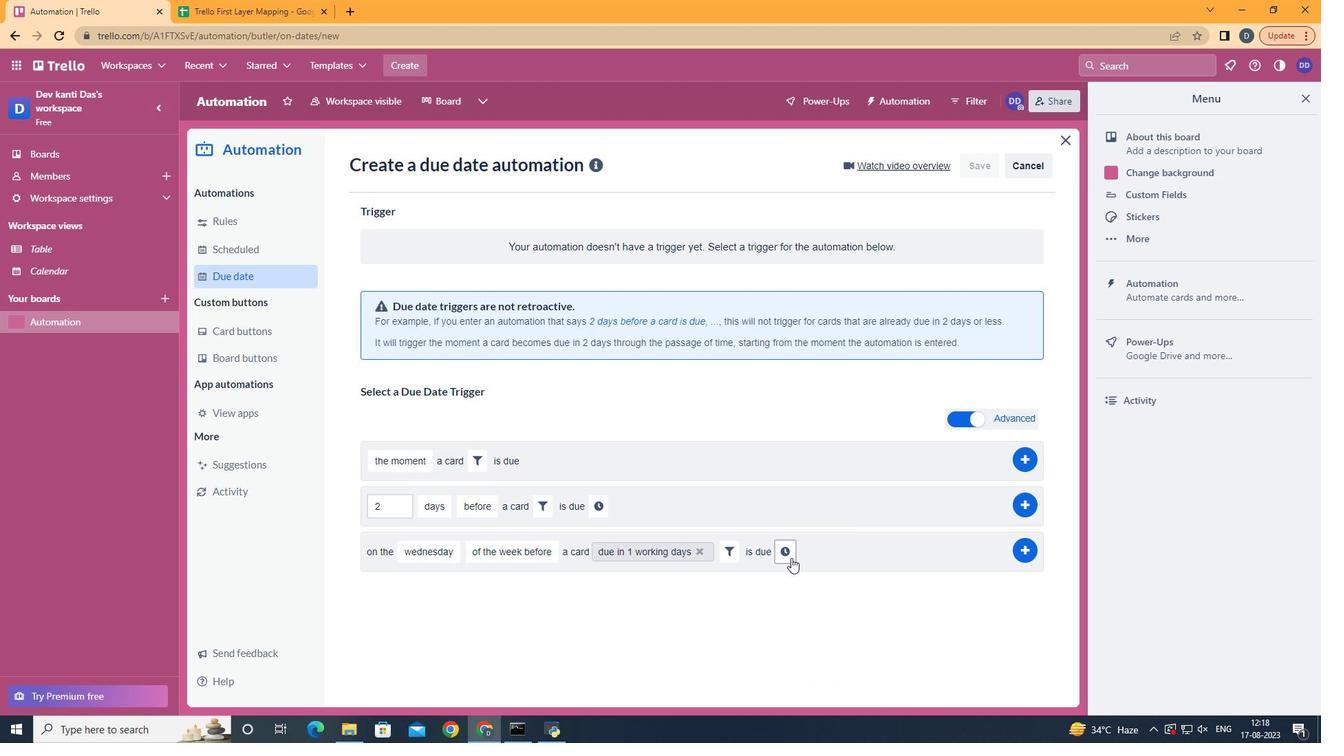 
Action: Mouse moved to (790, 556)
Screenshot: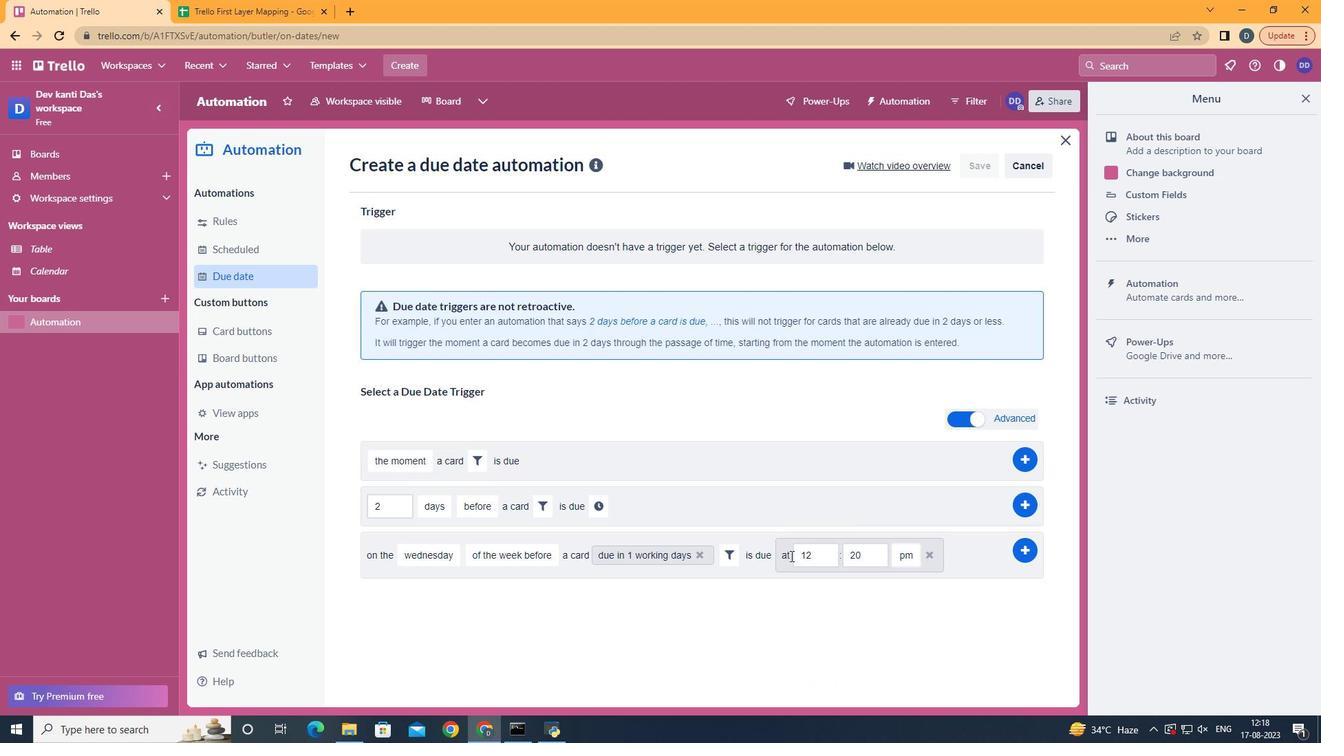 
Action: Mouse pressed left at (790, 556)
Screenshot: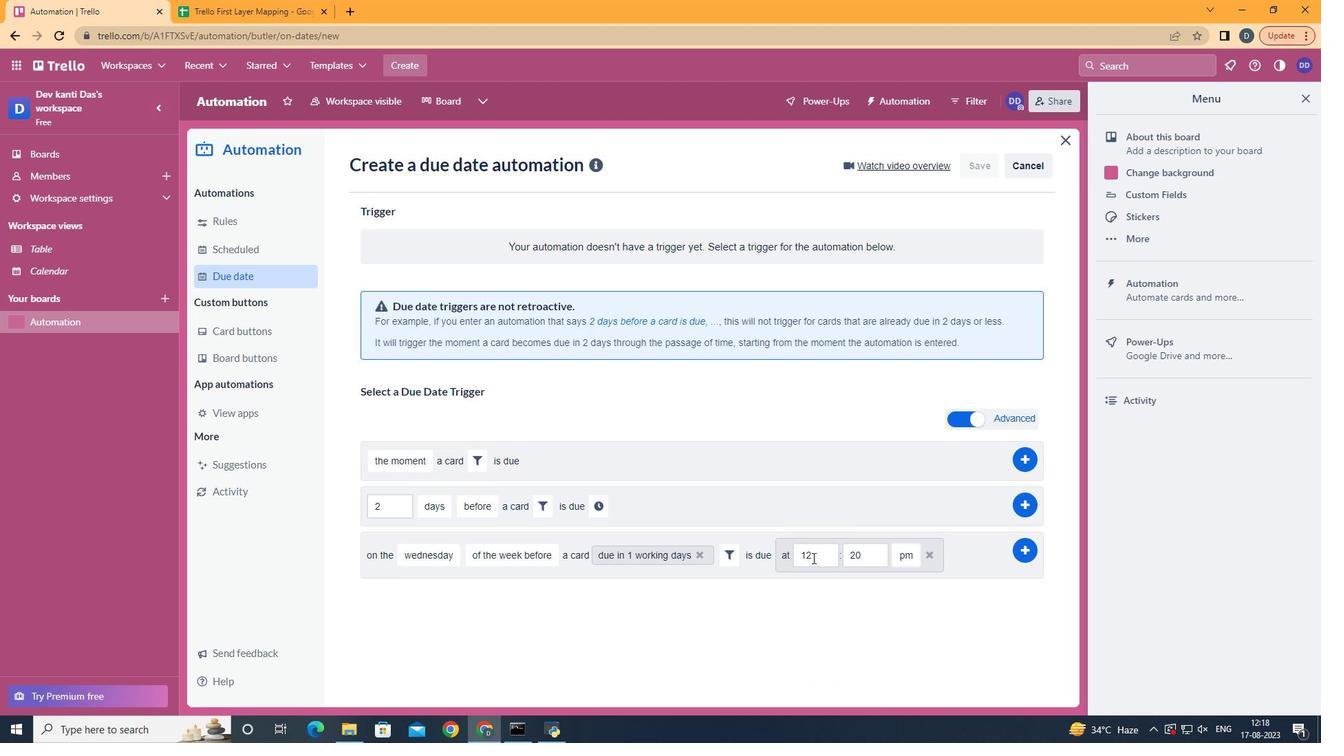 
Action: Mouse moved to (824, 558)
Screenshot: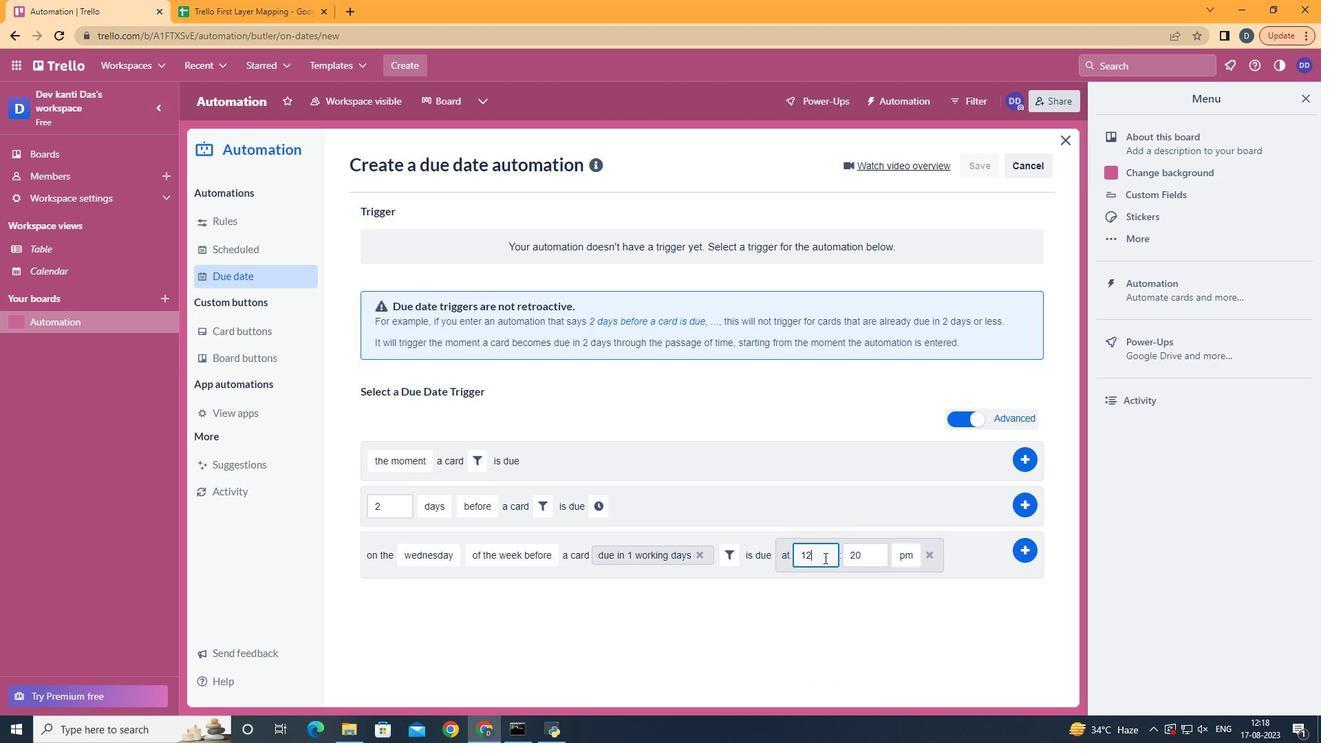 
Action: Mouse pressed left at (824, 558)
Screenshot: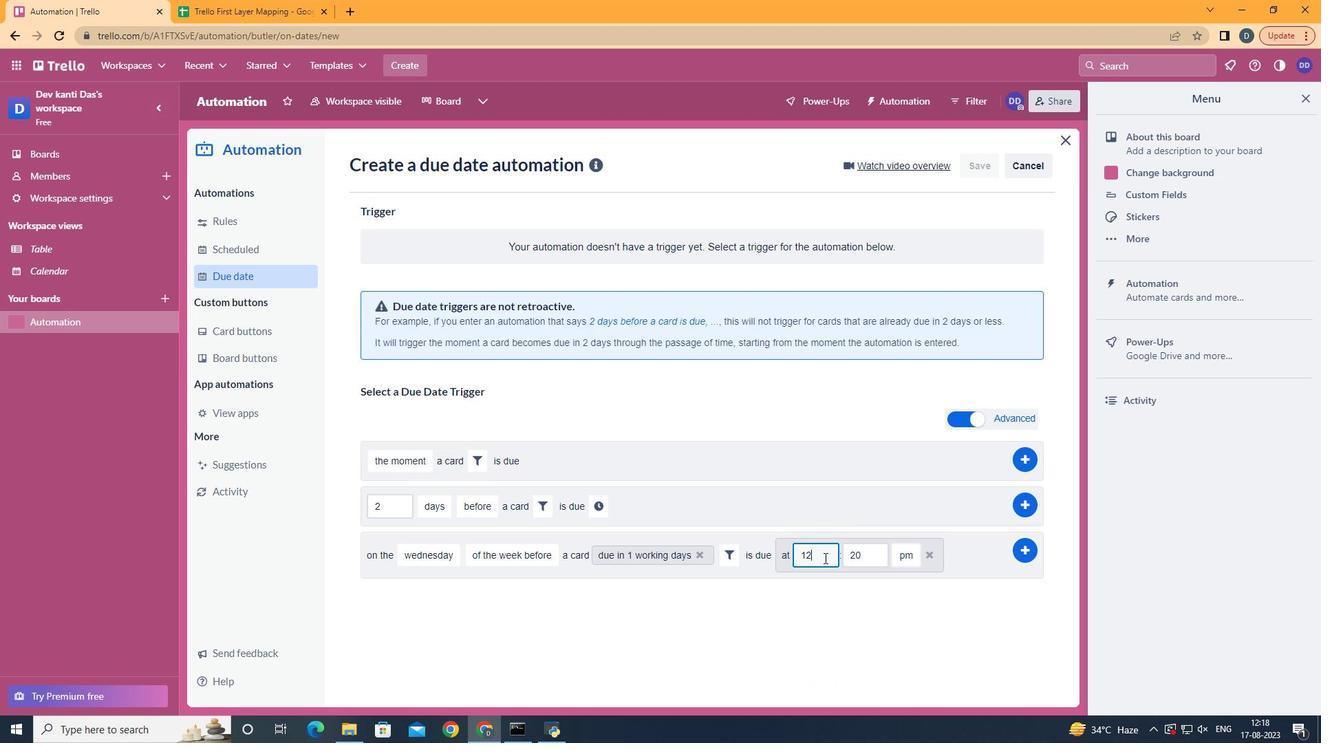 
Action: Key pressed <Key.backspace>1
Screenshot: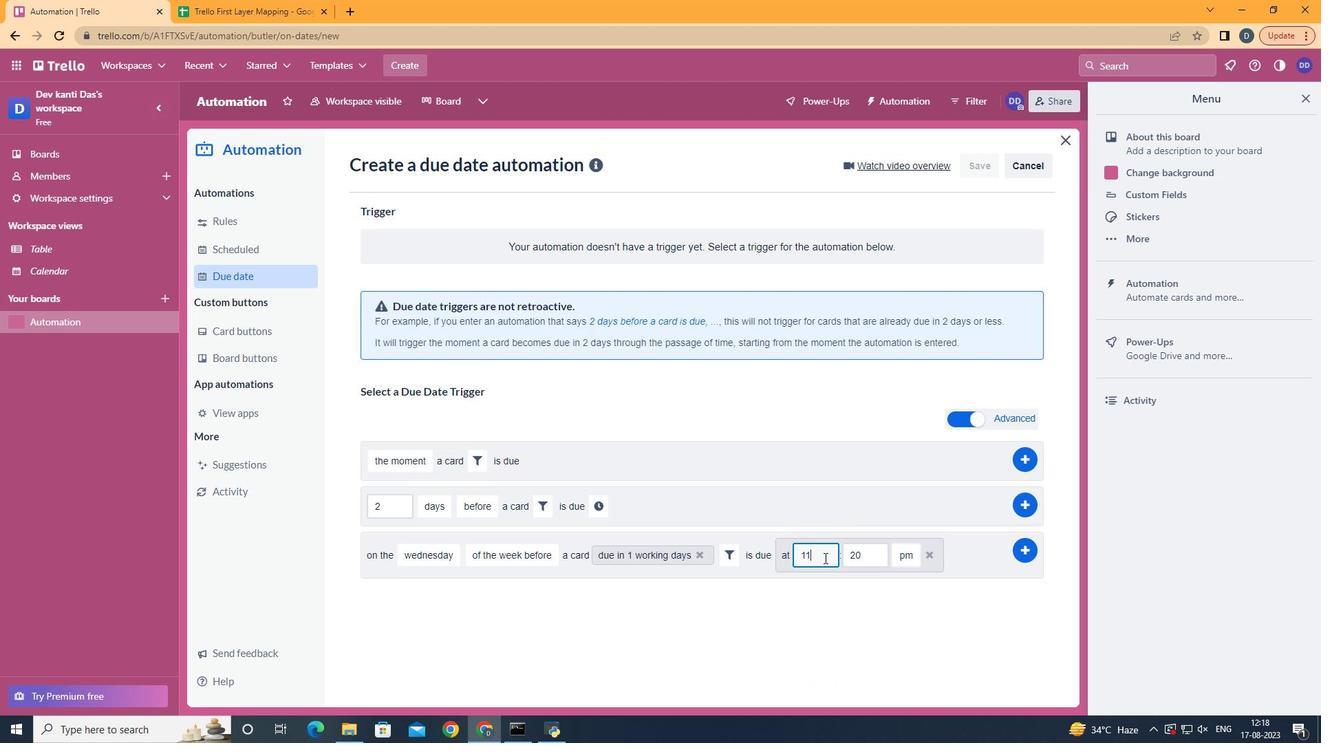 
Action: Mouse moved to (881, 556)
Screenshot: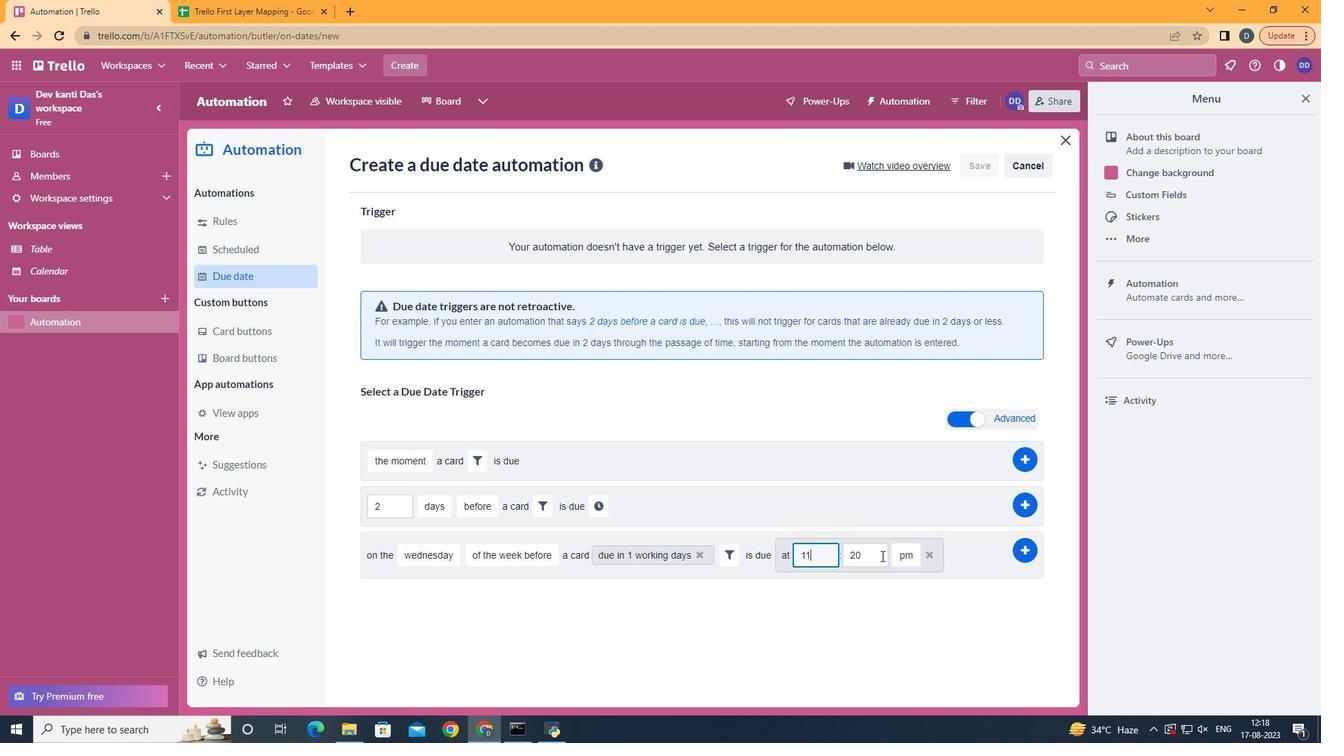 
Action: Mouse pressed left at (881, 556)
Screenshot: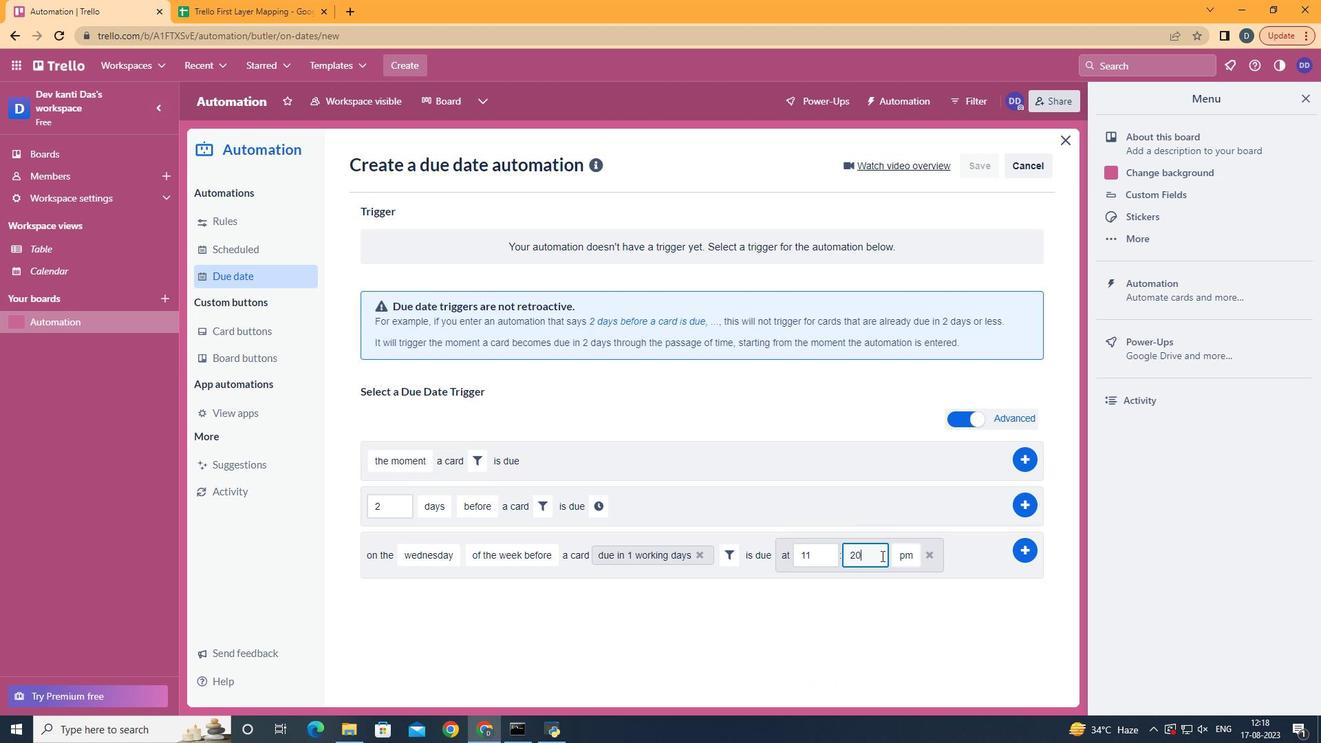 
Action: Mouse moved to (878, 558)
Screenshot: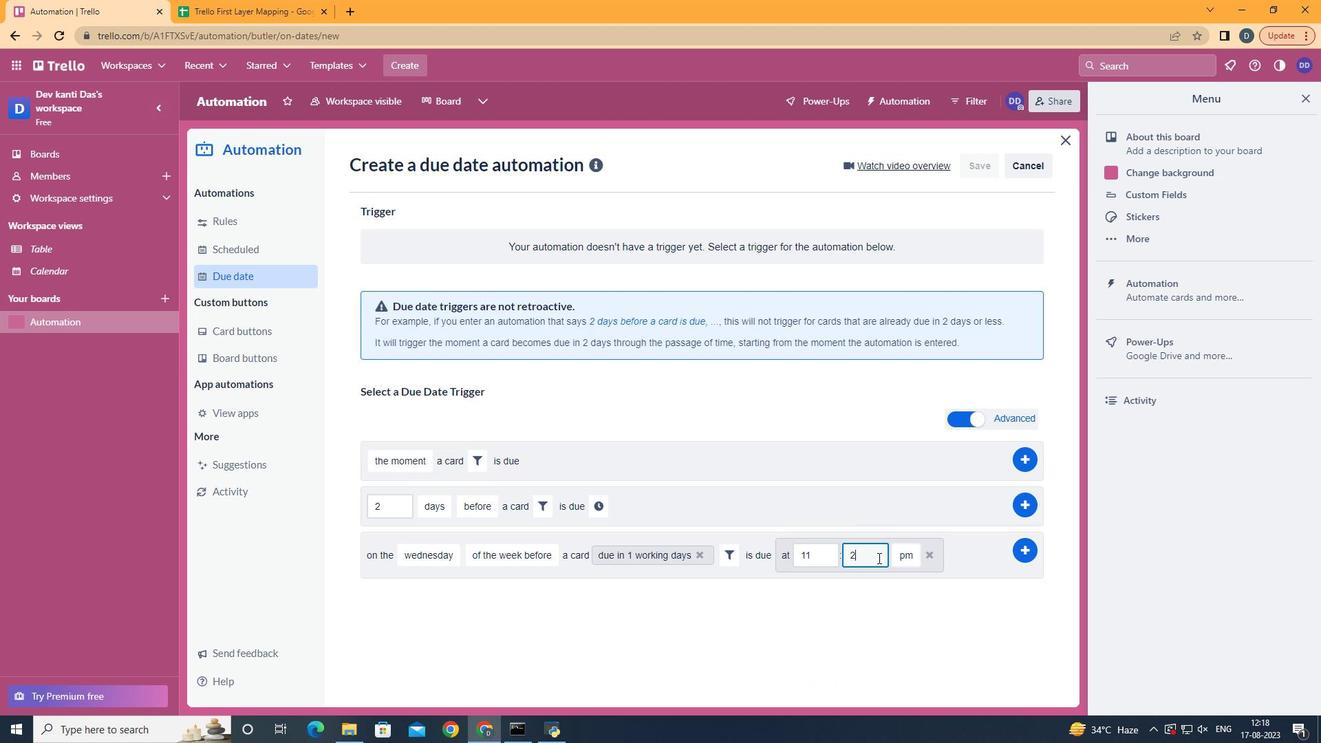 
Action: Key pressed <Key.backspace><Key.backspace>00
Screenshot: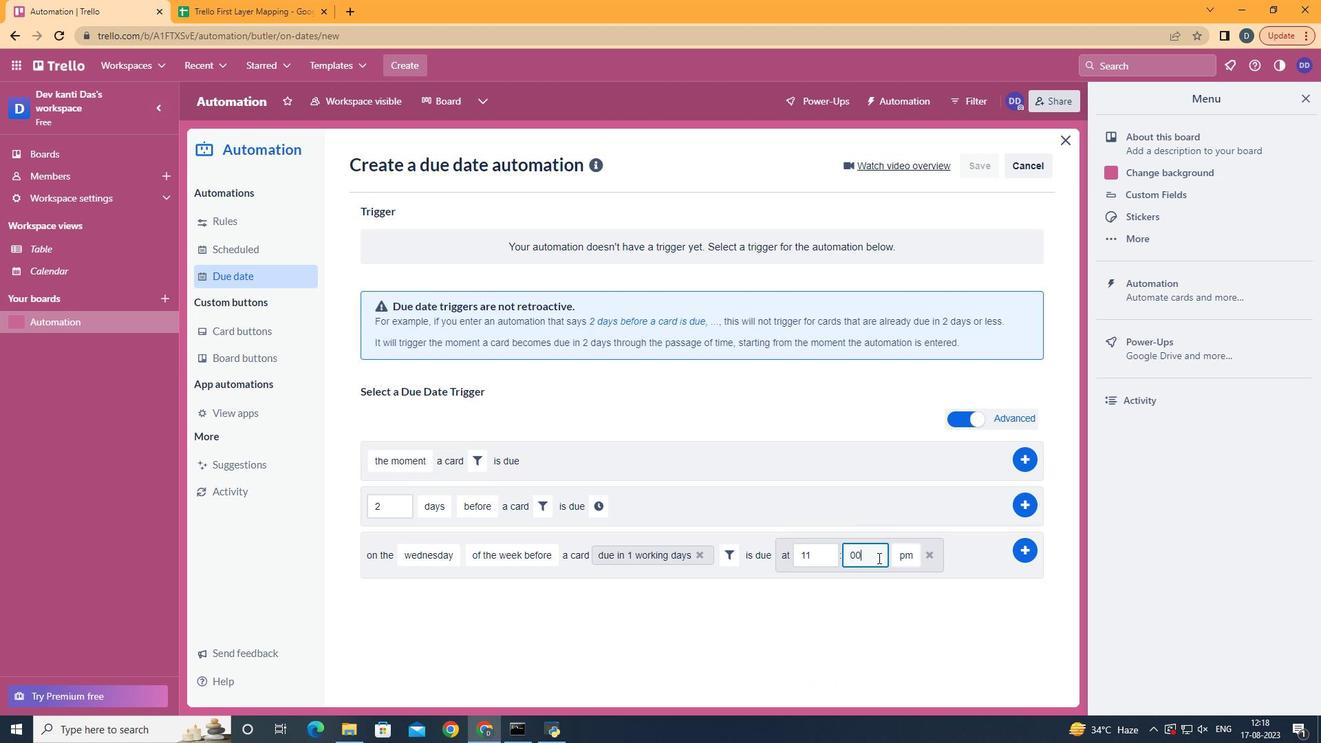 
Action: Mouse moved to (906, 580)
Screenshot: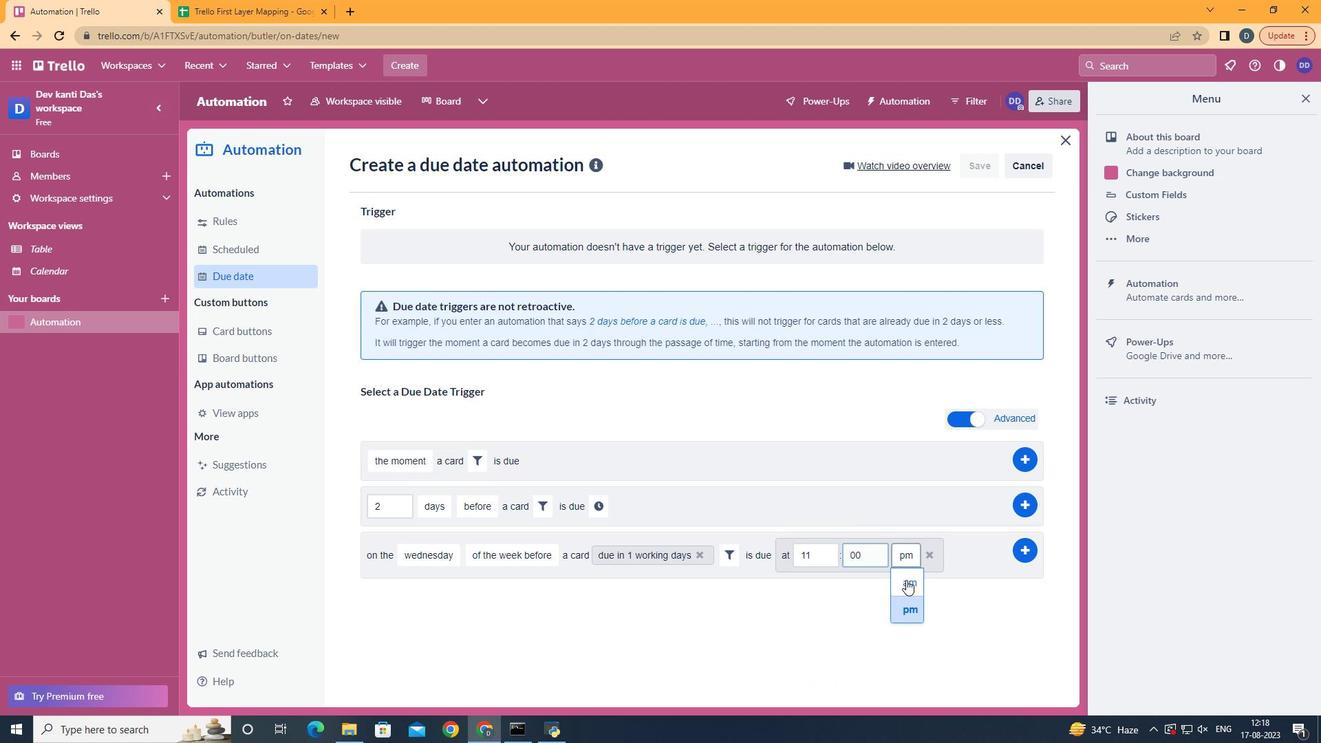 
Action: Mouse pressed left at (906, 580)
Screenshot: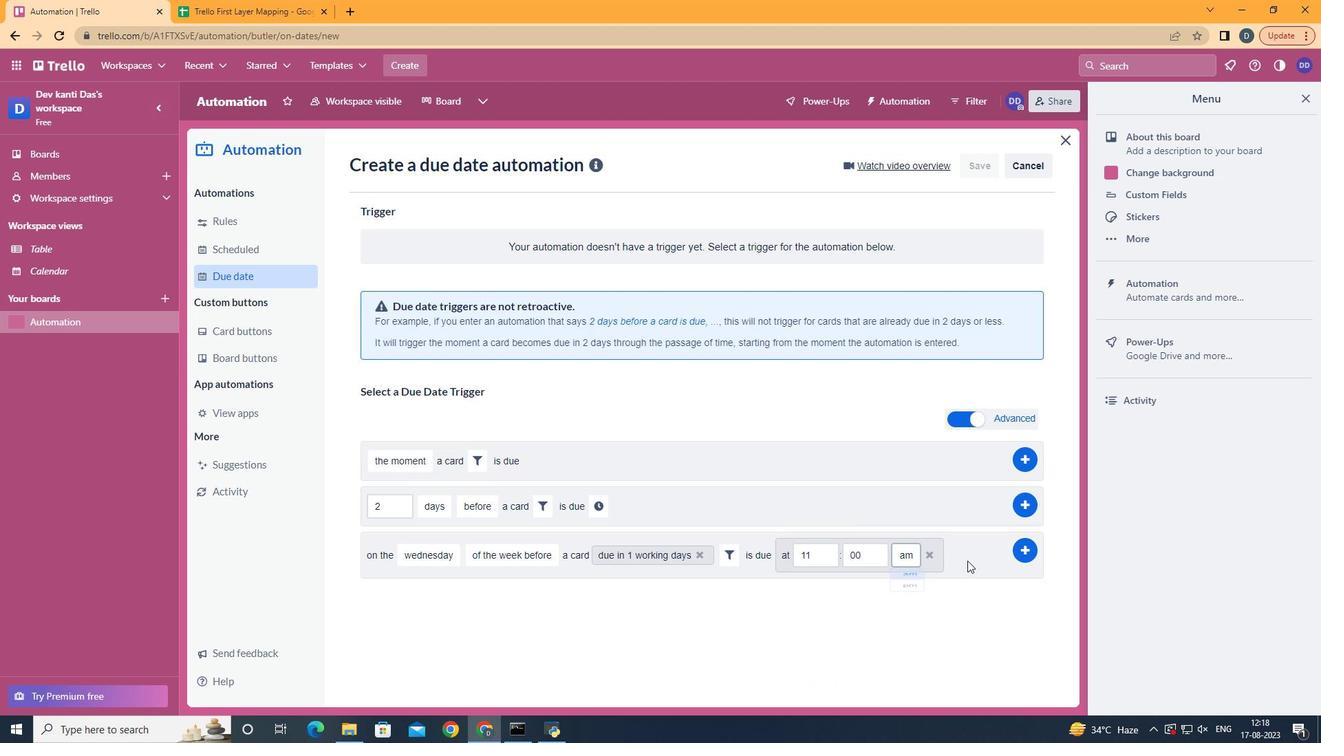 
Action: Mouse moved to (1013, 545)
Screenshot: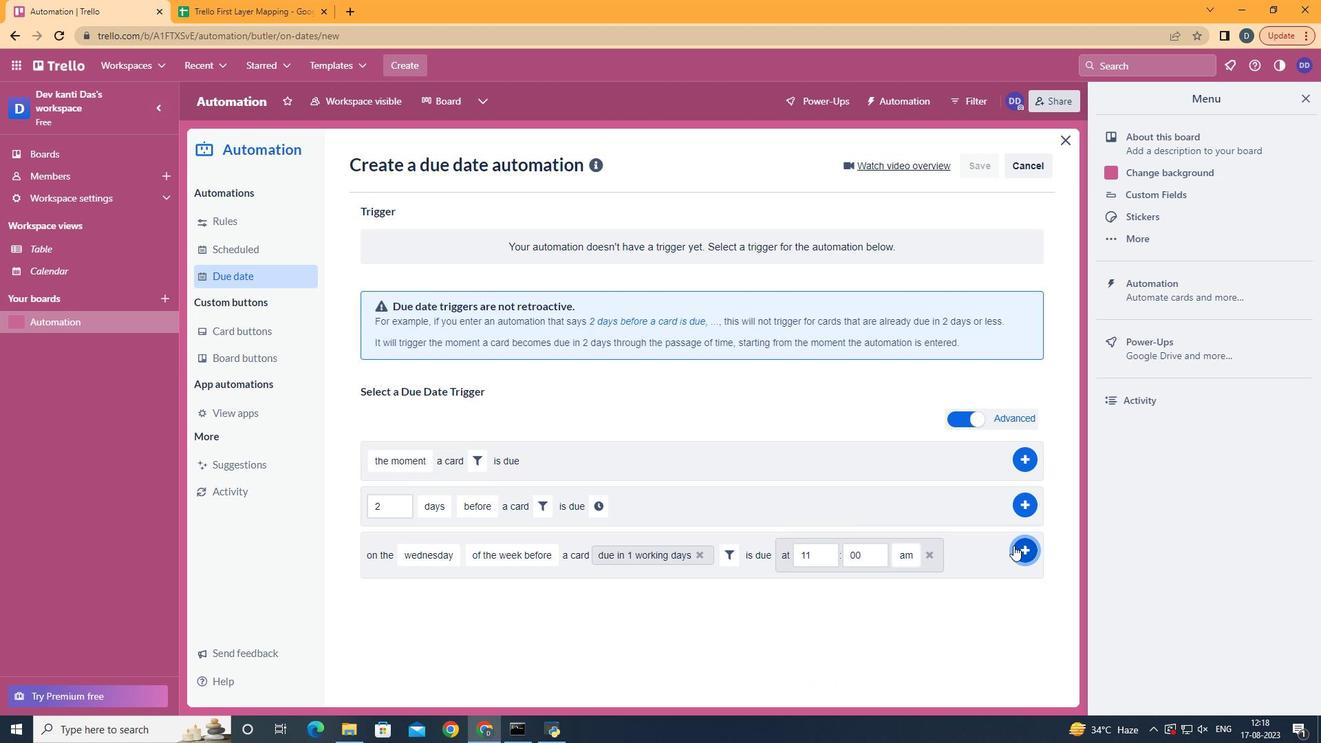 
Action: Mouse pressed left at (1013, 545)
Screenshot: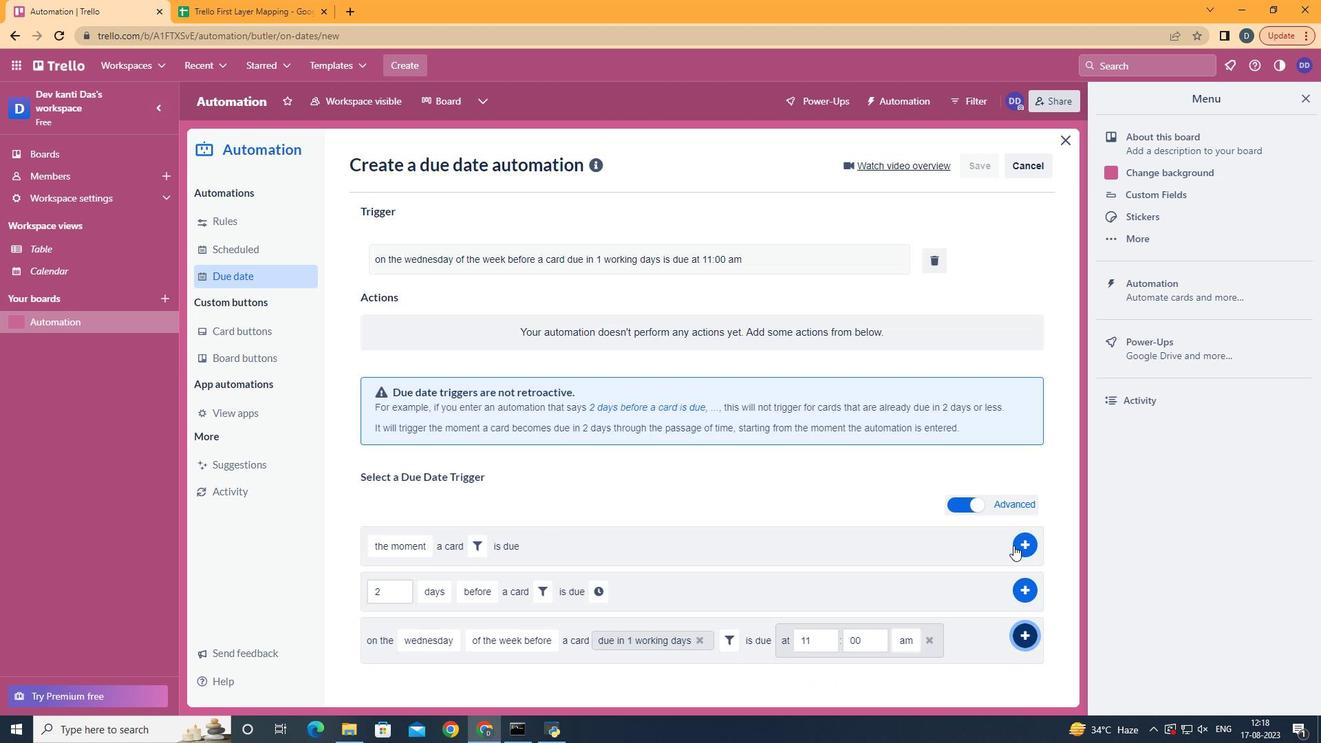 
